 Task: Find a guest house in Camaçari, Brazil, for 6 guests from September 6 to September 15, with a price range of ₹8000 to ₹12000, 6 bedrooms, 6 beds, 5 bathrooms, WiFi, free parking, TV, and self check-in.
Action: Mouse moved to (455, 97)
Screenshot: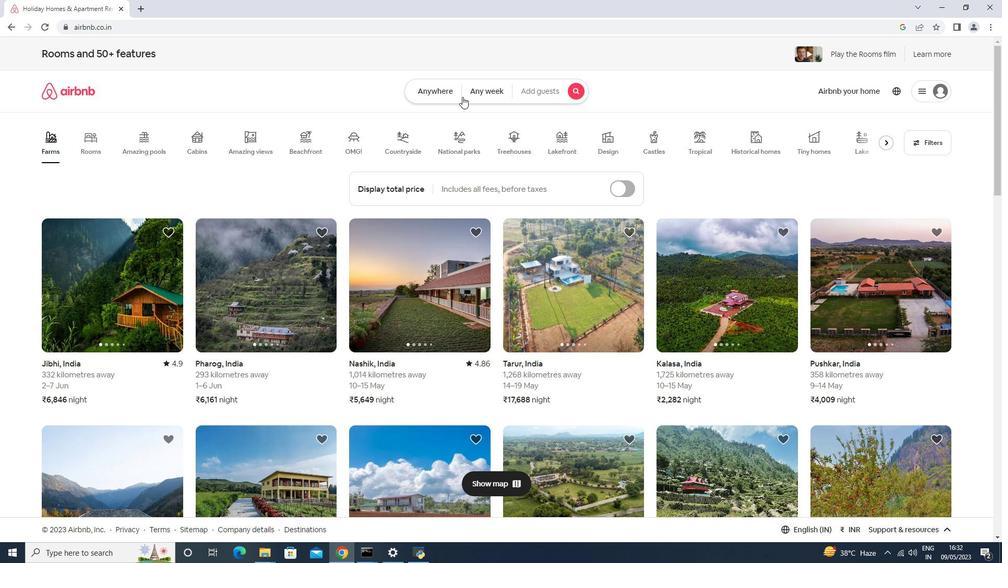 
Action: Mouse pressed left at (455, 97)
Screenshot: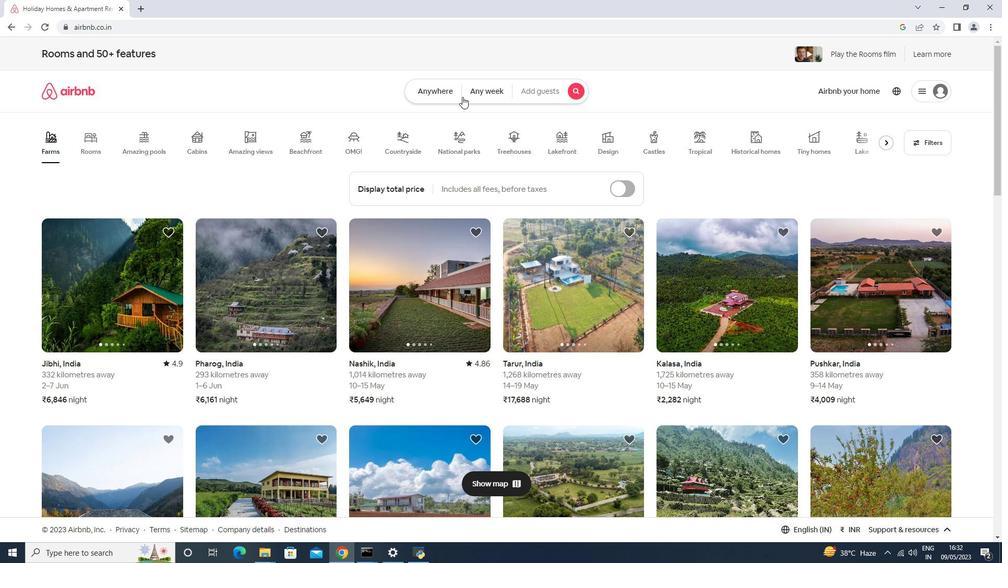 
Action: Mouse moved to (376, 121)
Screenshot: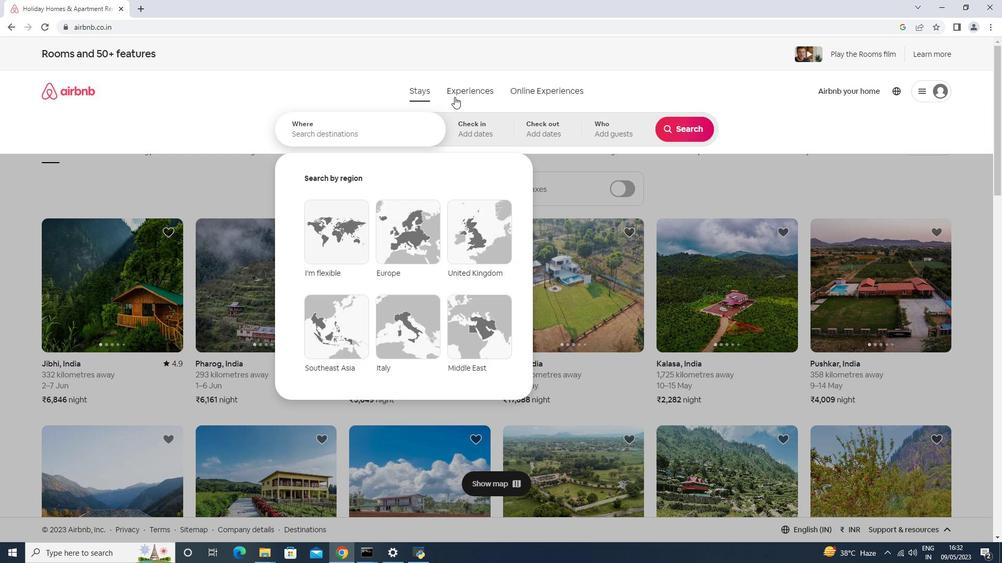 
Action: Mouse pressed left at (376, 121)
Screenshot: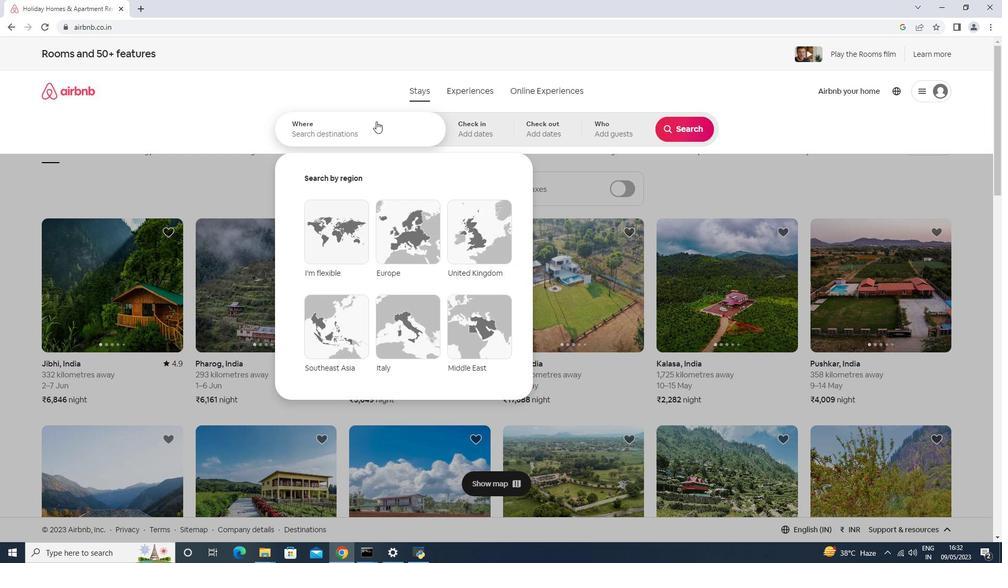 
Action: Key pressed <Key.shift>Camacari,<Key.space><Key.shift><Key.shift><Key.shift><Key.shift><Key.shift><Key.shift><Key.shift><Key.shift><Key.shift><Key.shift><Key.shift><Key.shift><Key.shift><Key.shift><Key.shift><Key.shift><Key.shift><Key.shift><Key.shift><Key.shift><Key.shift><Key.shift><Key.shift><Key.shift><Key.shift><Key.shift><Key.shift><Key.shift><Key.shift><Key.shift><Key.shift>Brazil<Key.enter>
Screenshot: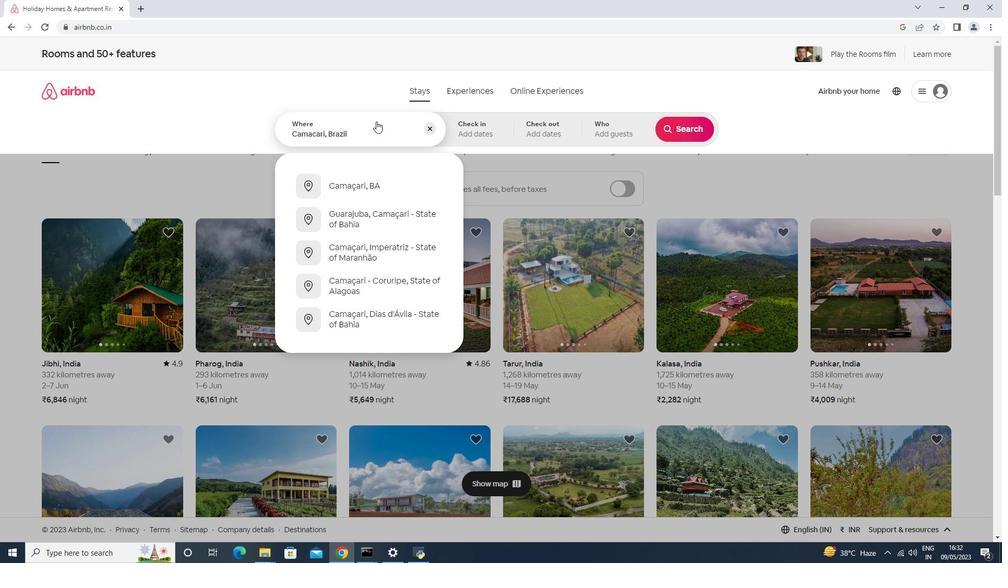 
Action: Mouse moved to (683, 216)
Screenshot: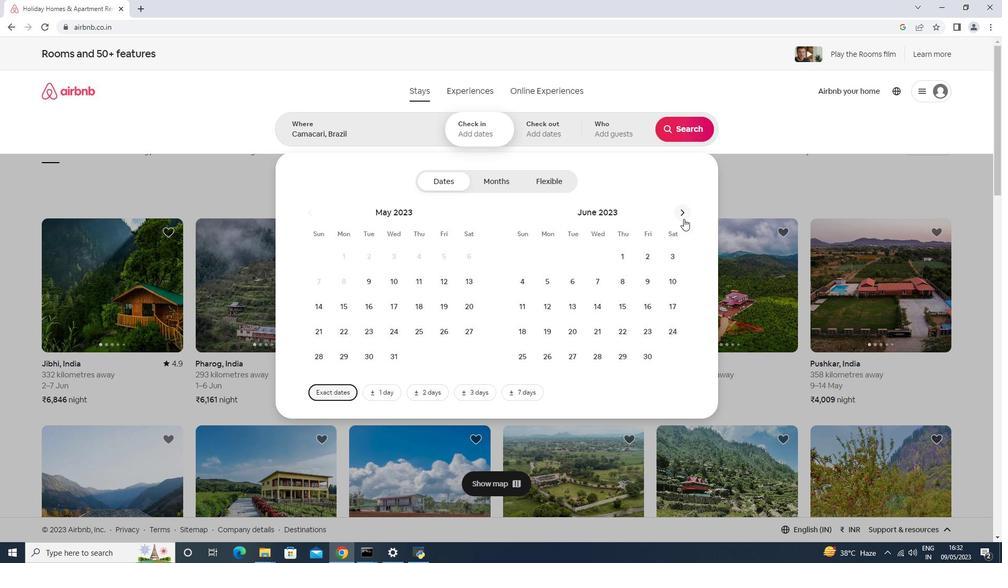 
Action: Mouse pressed left at (683, 216)
Screenshot: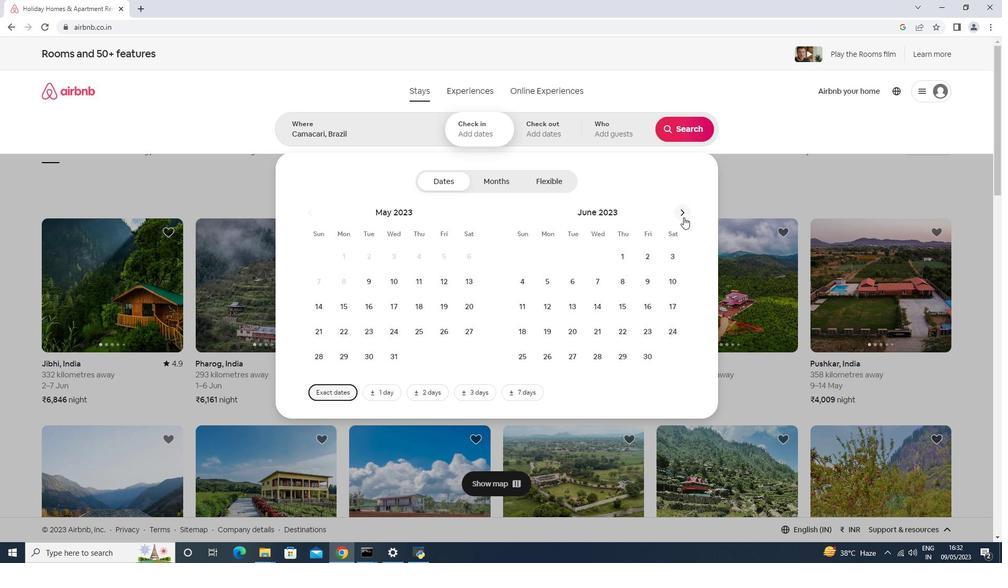 
Action: Mouse pressed left at (683, 216)
Screenshot: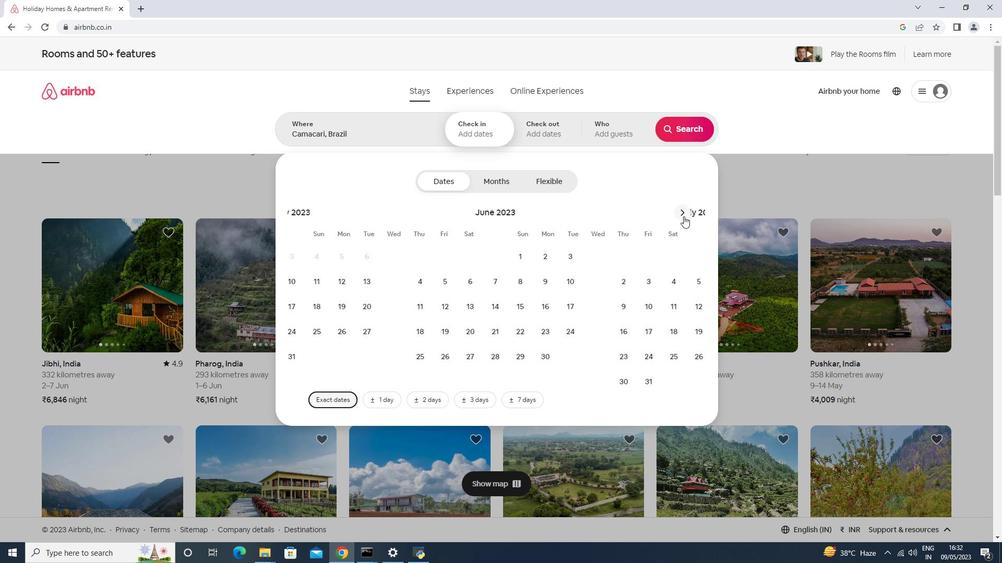 
Action: Mouse pressed left at (683, 216)
Screenshot: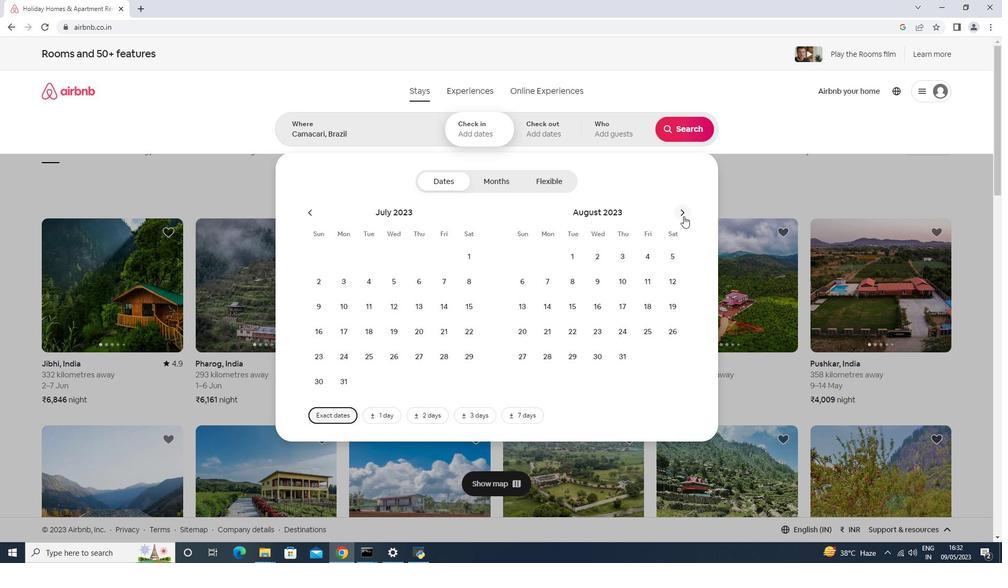 
Action: Mouse moved to (594, 276)
Screenshot: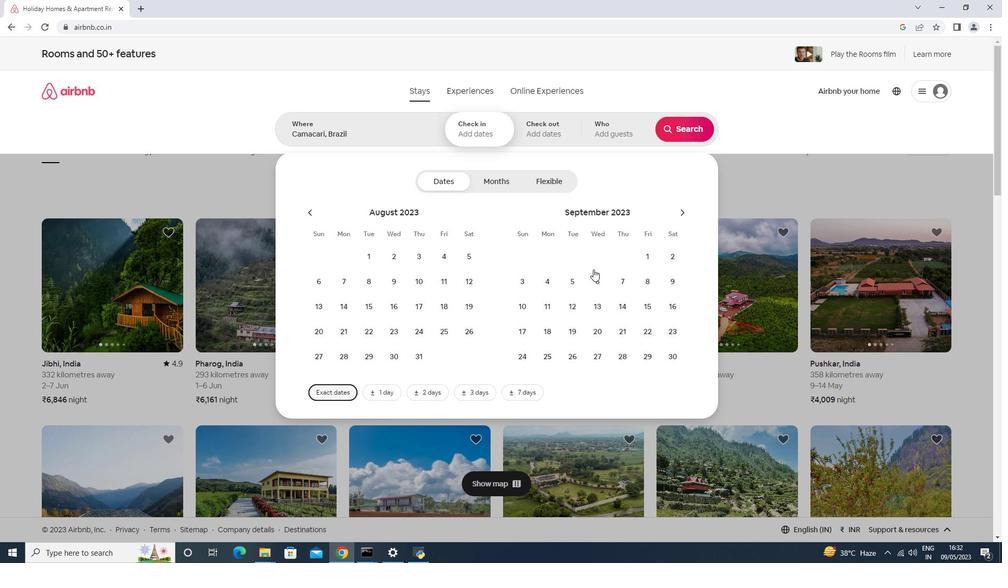 
Action: Mouse pressed left at (594, 276)
Screenshot: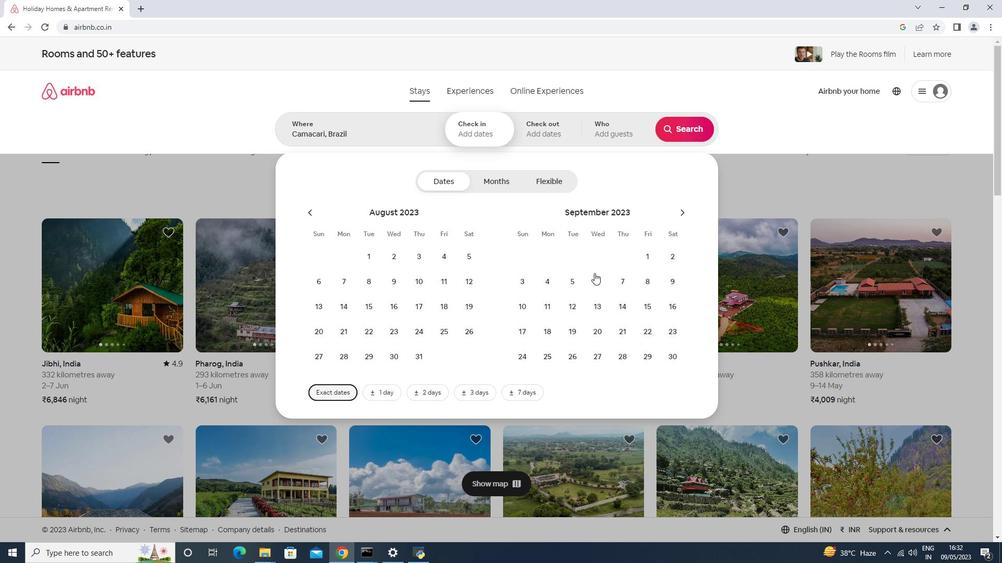 
Action: Mouse moved to (649, 303)
Screenshot: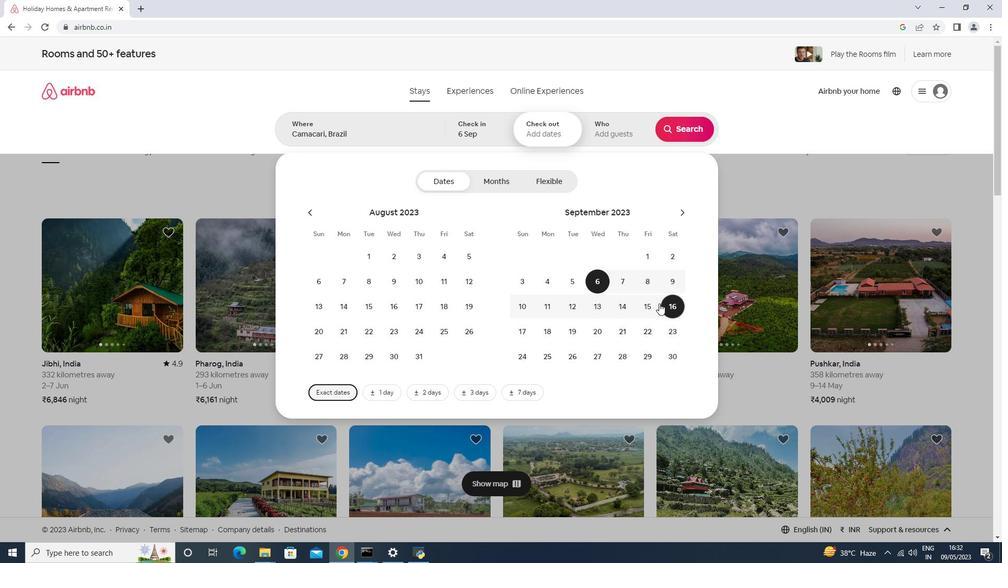 
Action: Mouse pressed left at (649, 303)
Screenshot: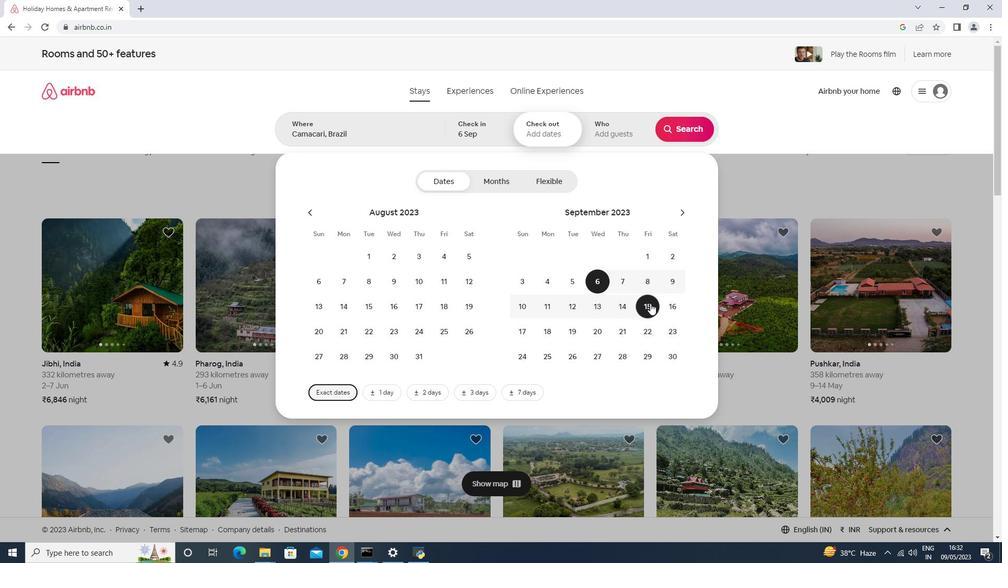 
Action: Mouse moved to (689, 187)
Screenshot: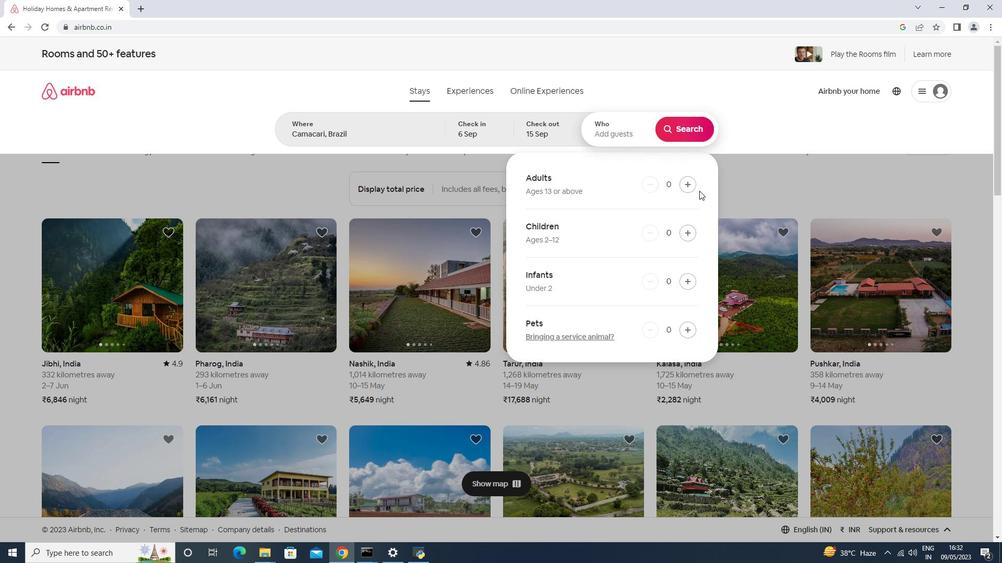 
Action: Mouse pressed left at (689, 187)
Screenshot: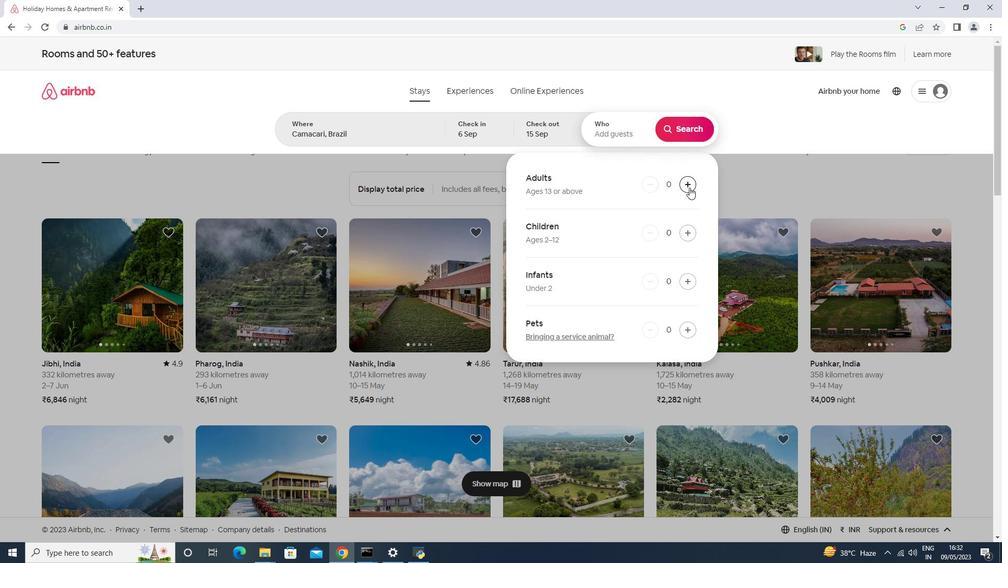 
Action: Mouse pressed left at (689, 187)
Screenshot: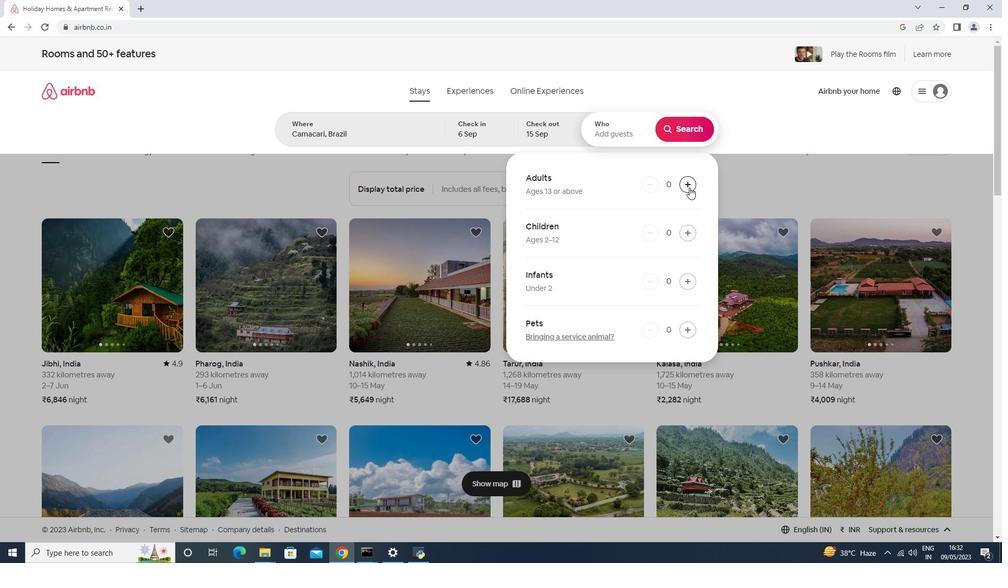 
Action: Mouse pressed left at (689, 187)
Screenshot: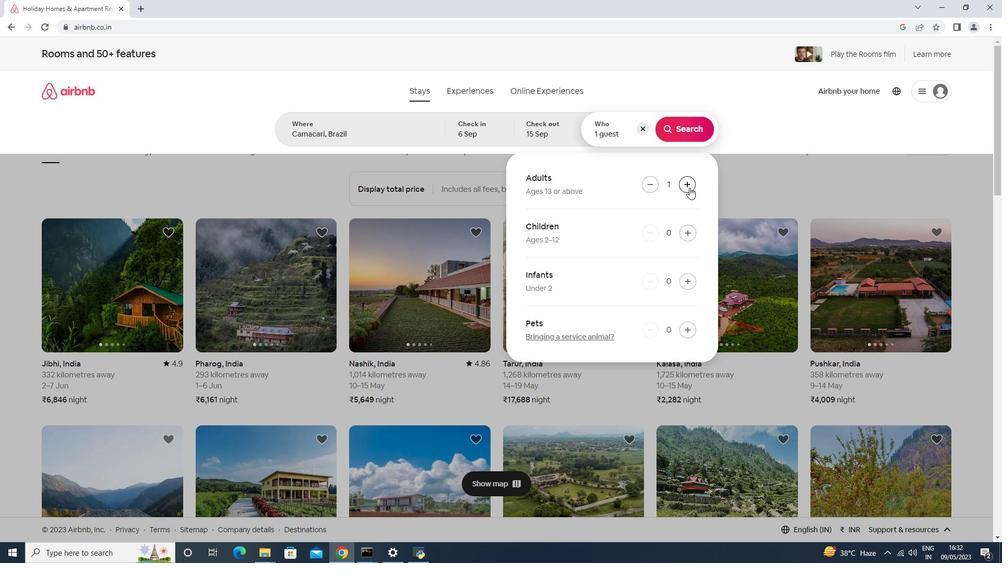 
Action: Mouse pressed left at (689, 187)
Screenshot: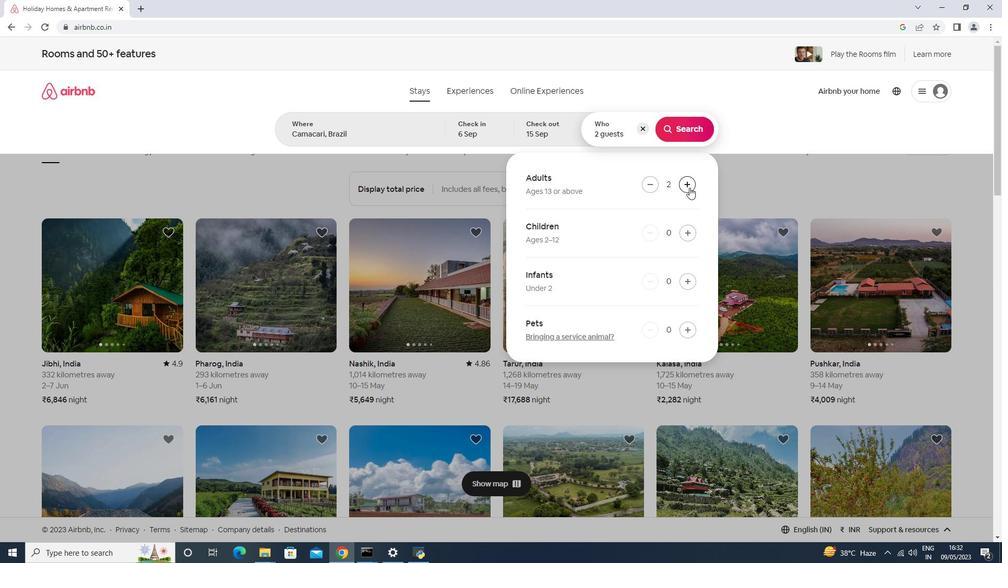 
Action: Mouse pressed left at (689, 187)
Screenshot: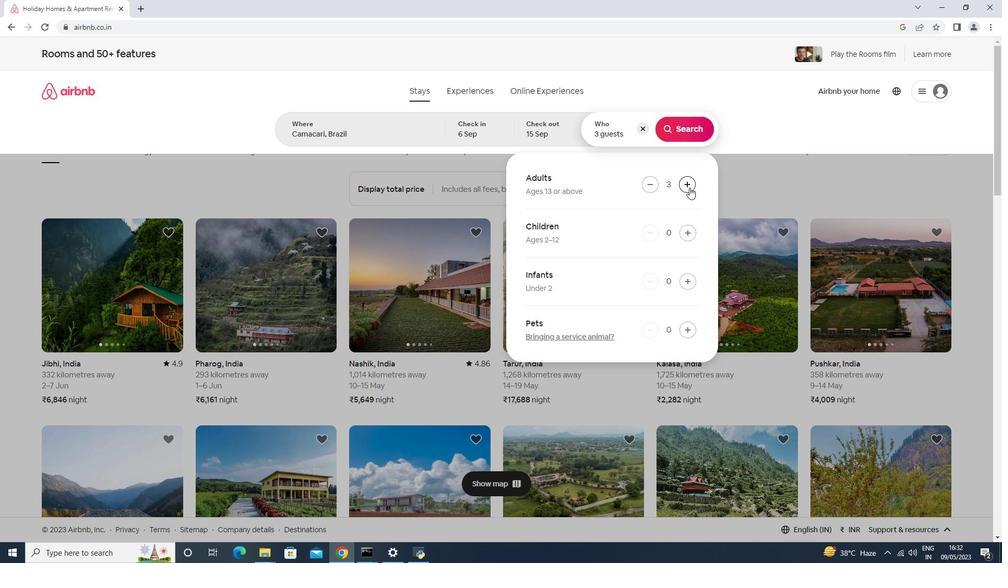 
Action: Mouse pressed left at (689, 187)
Screenshot: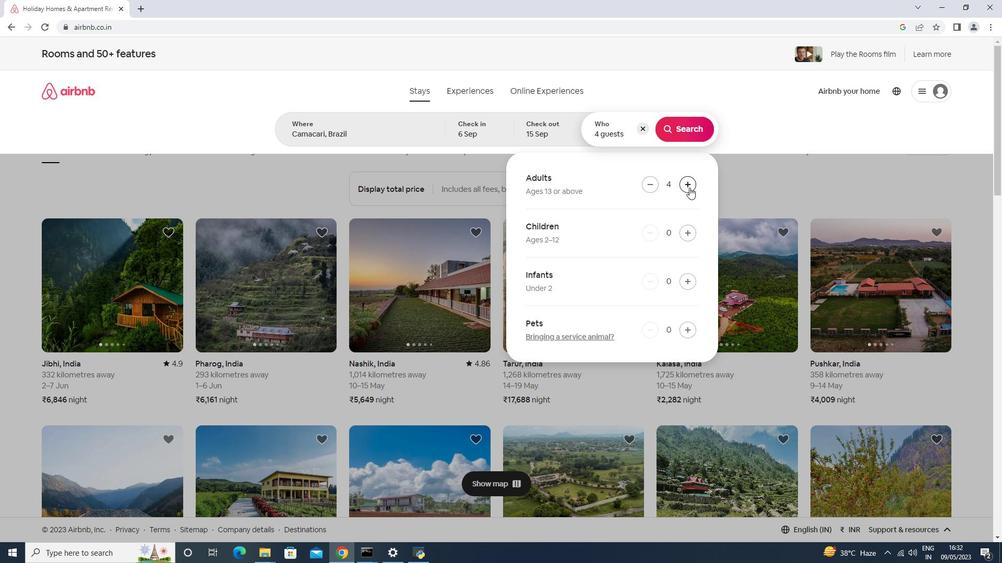 
Action: Mouse moved to (677, 126)
Screenshot: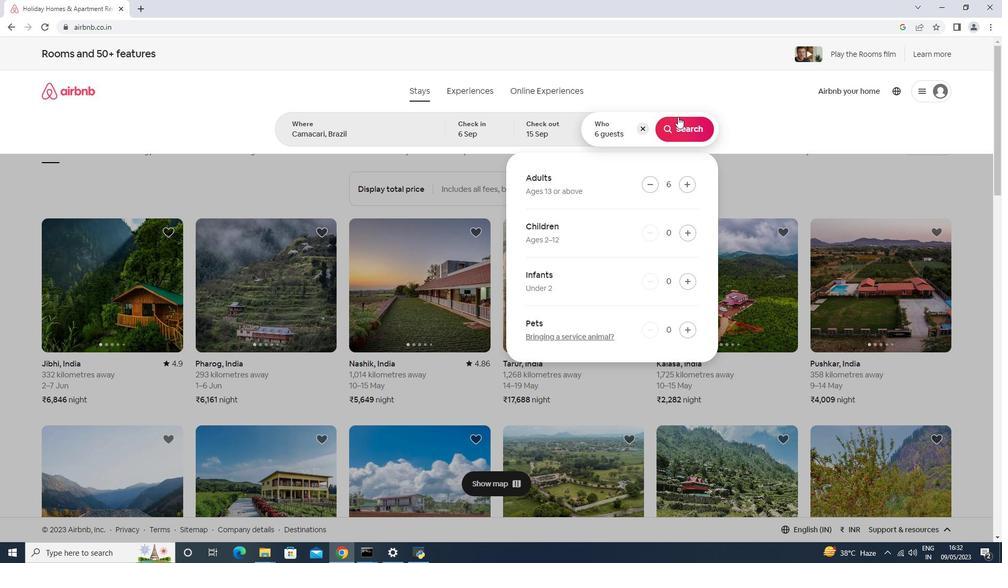 
Action: Mouse pressed left at (677, 126)
Screenshot: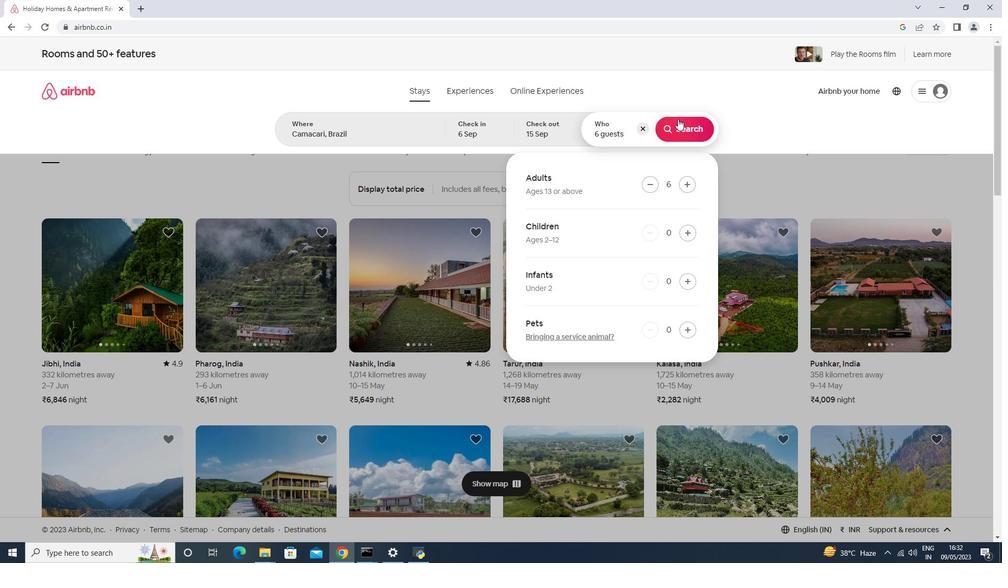 
Action: Mouse moved to (958, 101)
Screenshot: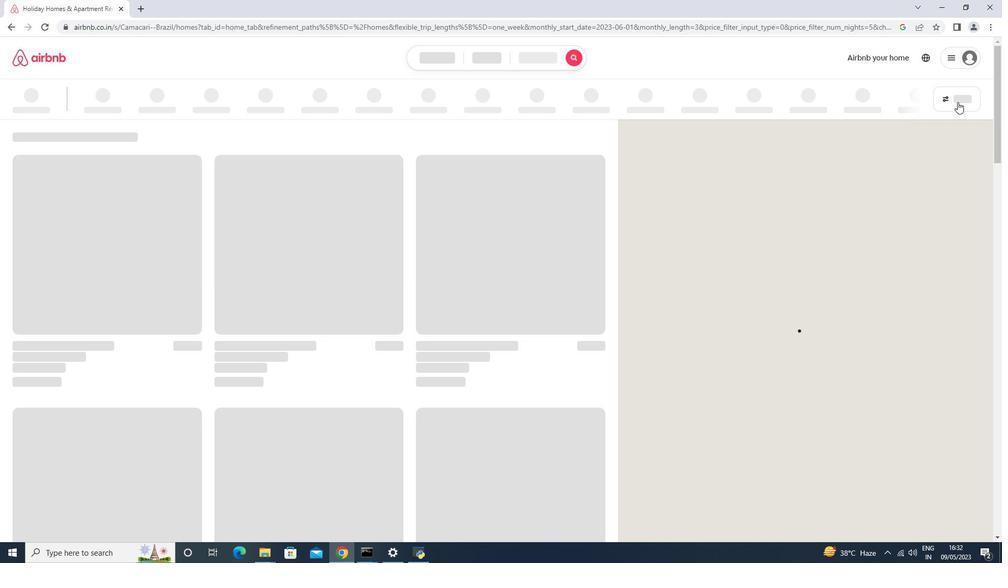 
Action: Mouse pressed left at (958, 101)
Screenshot: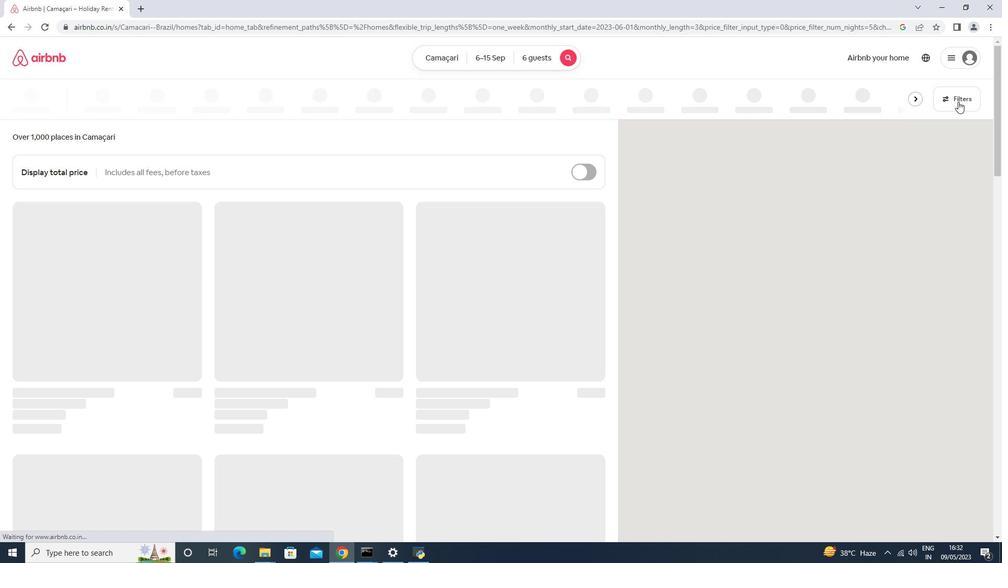 
Action: Mouse moved to (400, 349)
Screenshot: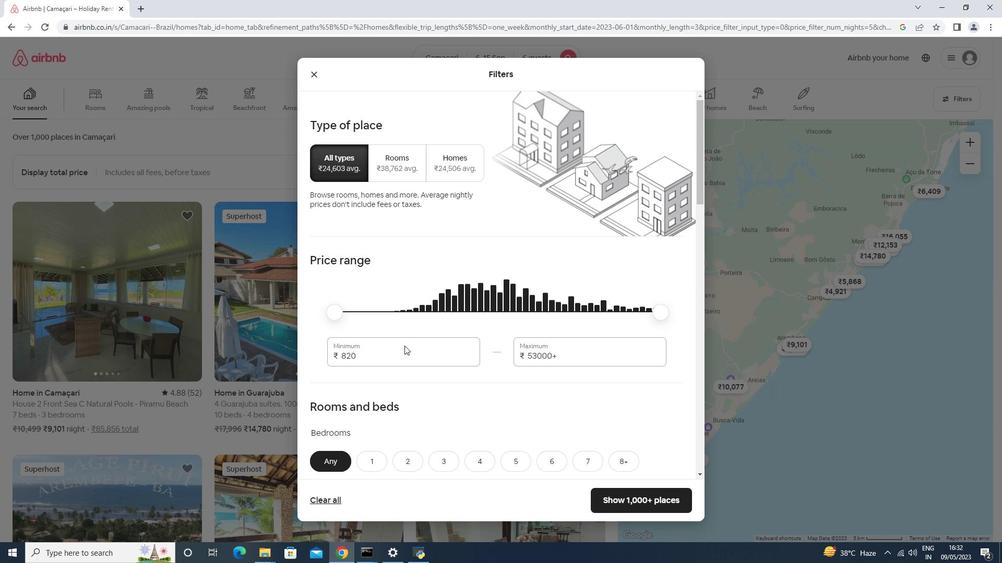 
Action: Mouse pressed left at (400, 349)
Screenshot: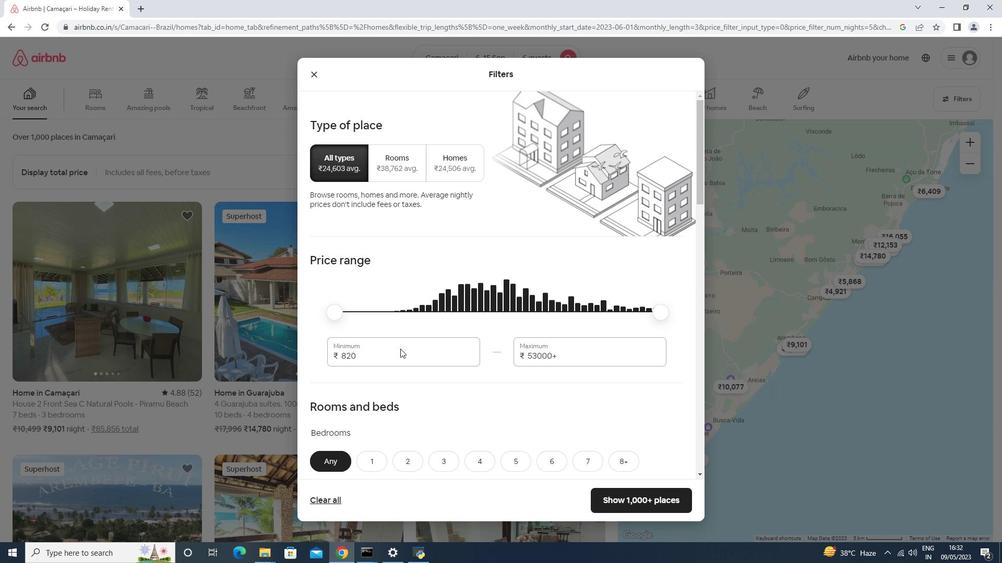 
Action: Mouse moved to (400, 348)
Screenshot: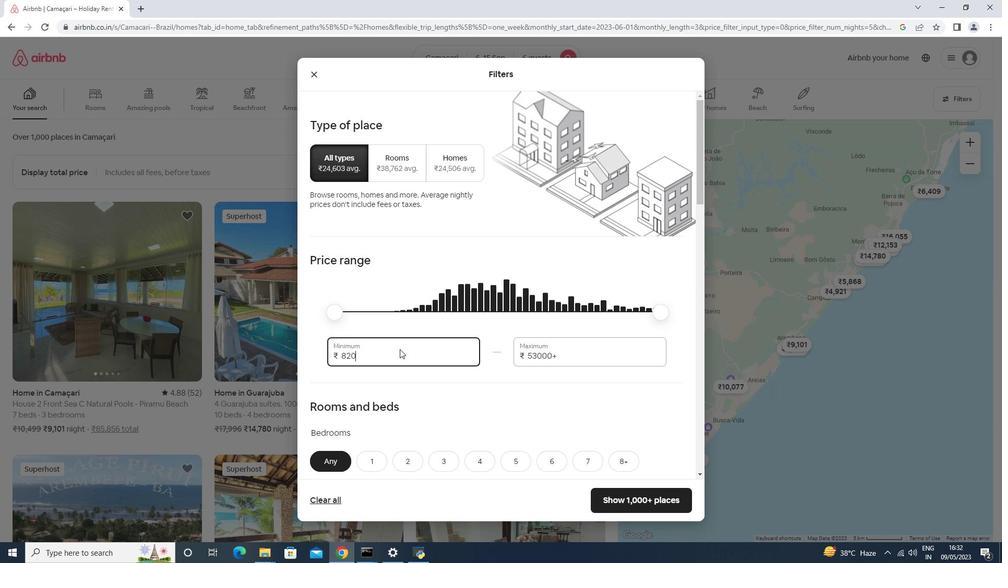 
Action: Key pressed <Key.backspace><Key.backspace>000<Key.tab>12000
Screenshot: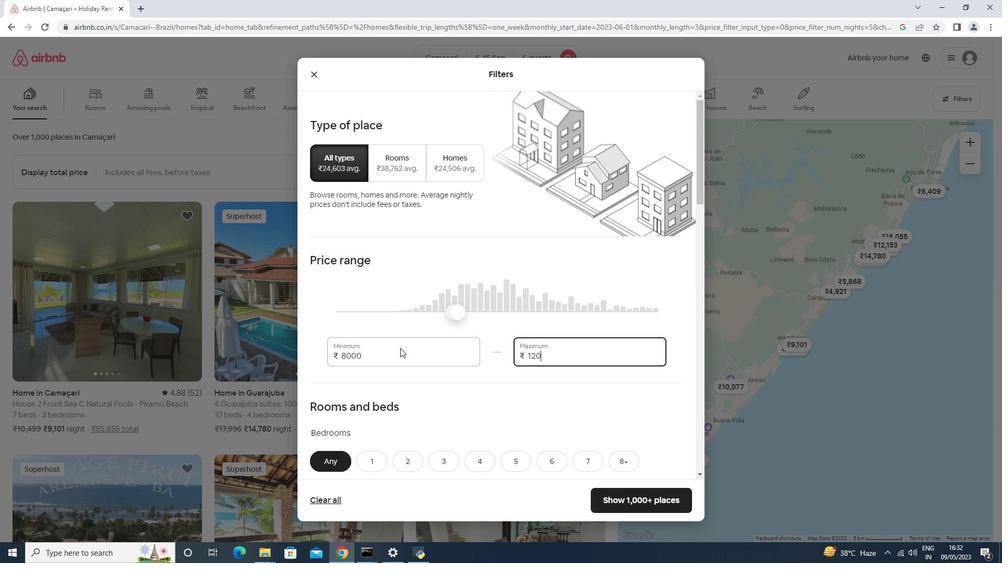 
Action: Mouse scrolled (400, 348) with delta (0, 0)
Screenshot: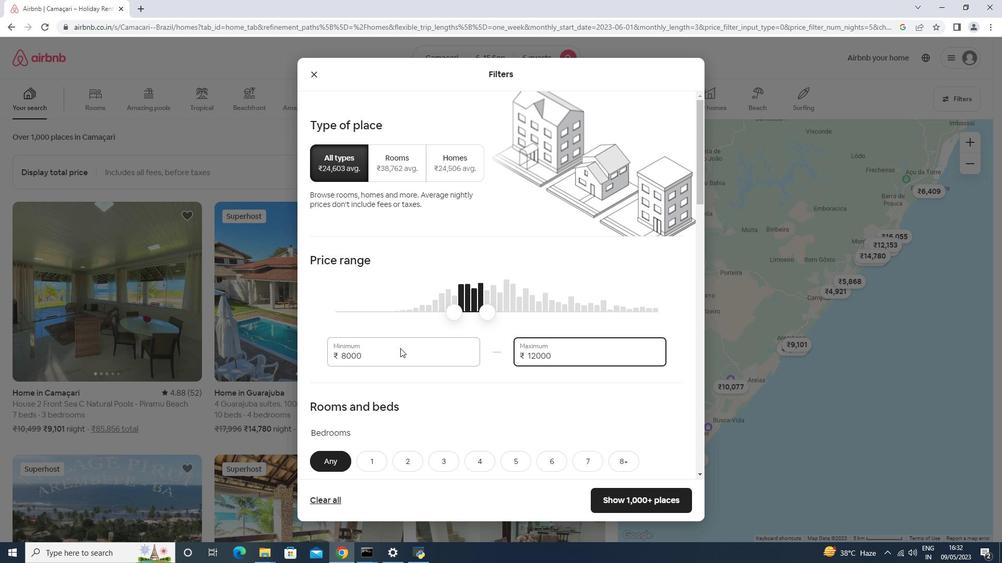 
Action: Mouse scrolled (400, 348) with delta (0, 0)
Screenshot: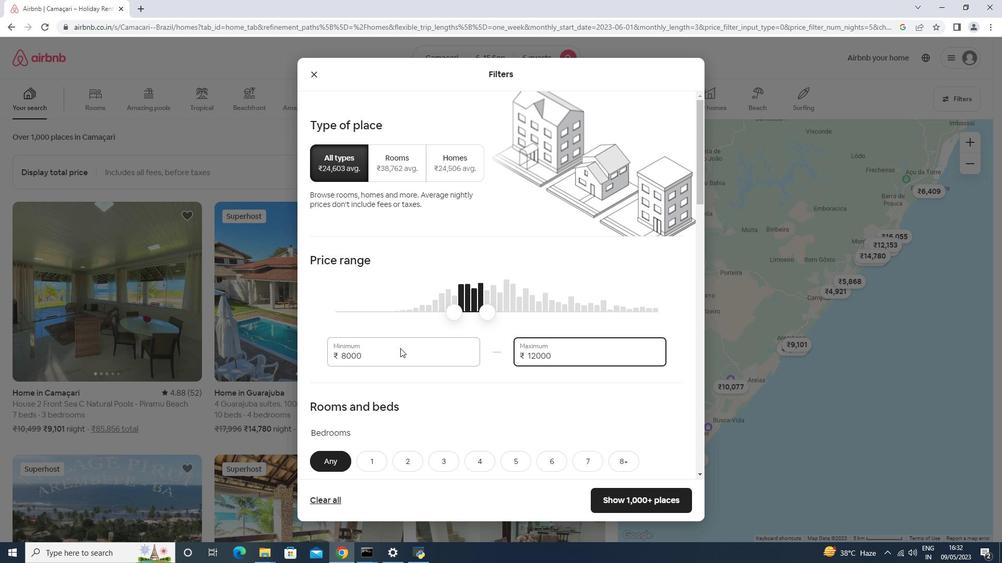 
Action: Mouse scrolled (400, 348) with delta (0, 0)
Screenshot: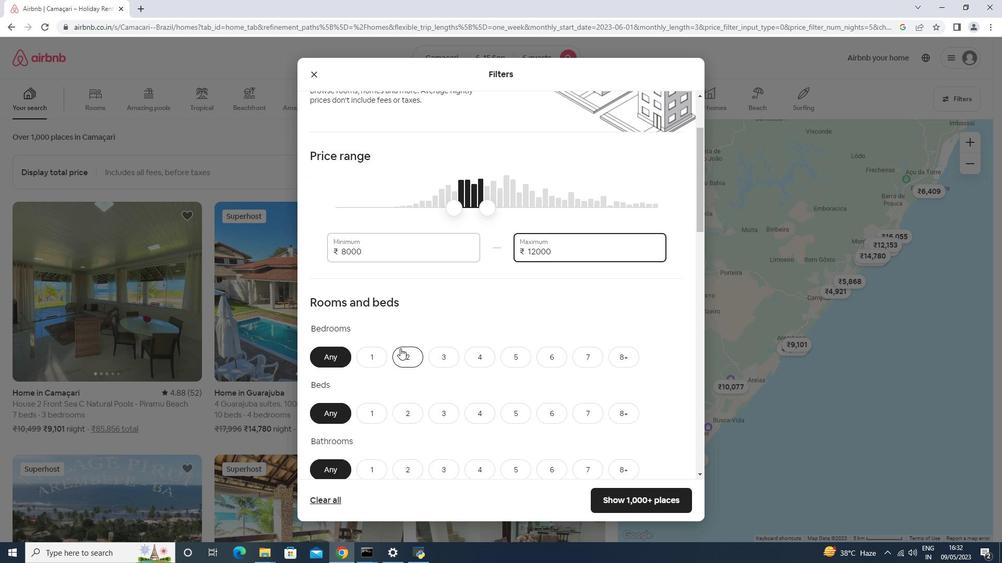
Action: Mouse scrolled (400, 348) with delta (0, 0)
Screenshot: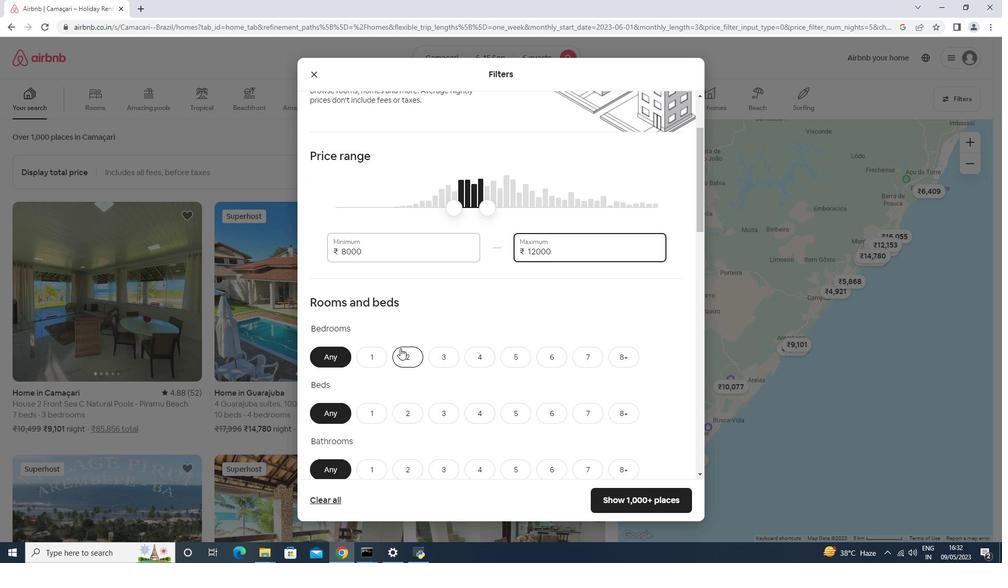 
Action: Mouse moved to (553, 260)
Screenshot: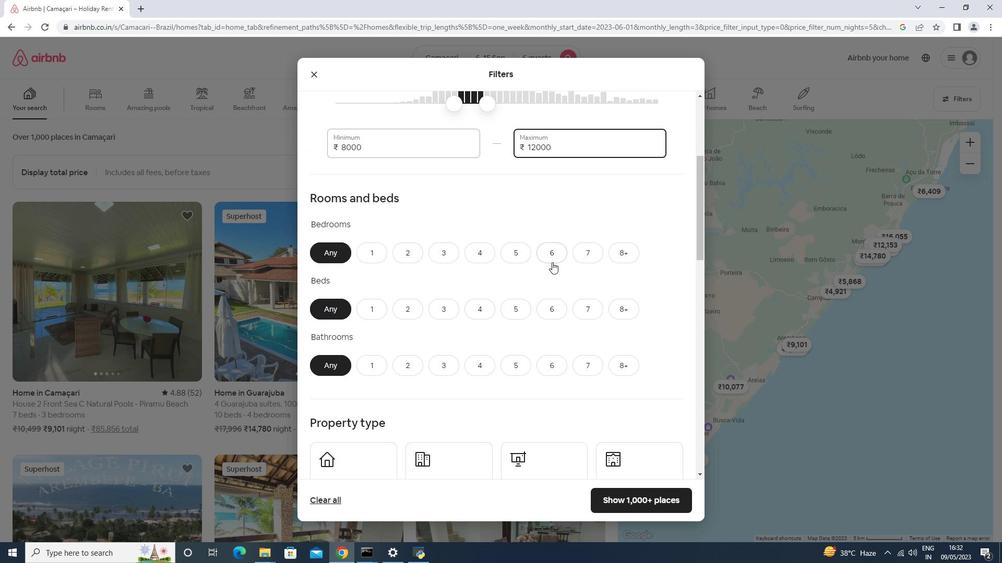 
Action: Mouse pressed left at (553, 260)
Screenshot: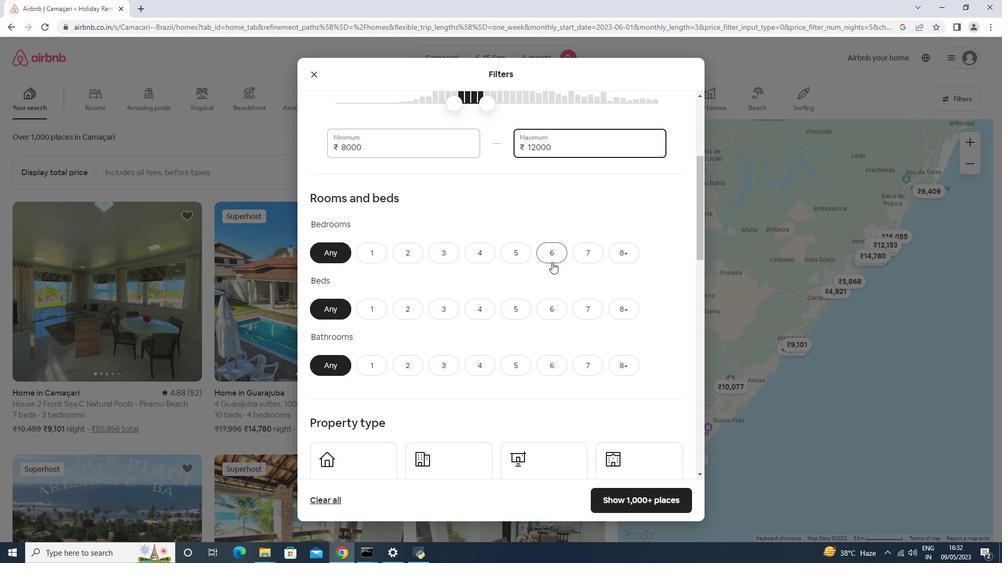 
Action: Mouse moved to (560, 304)
Screenshot: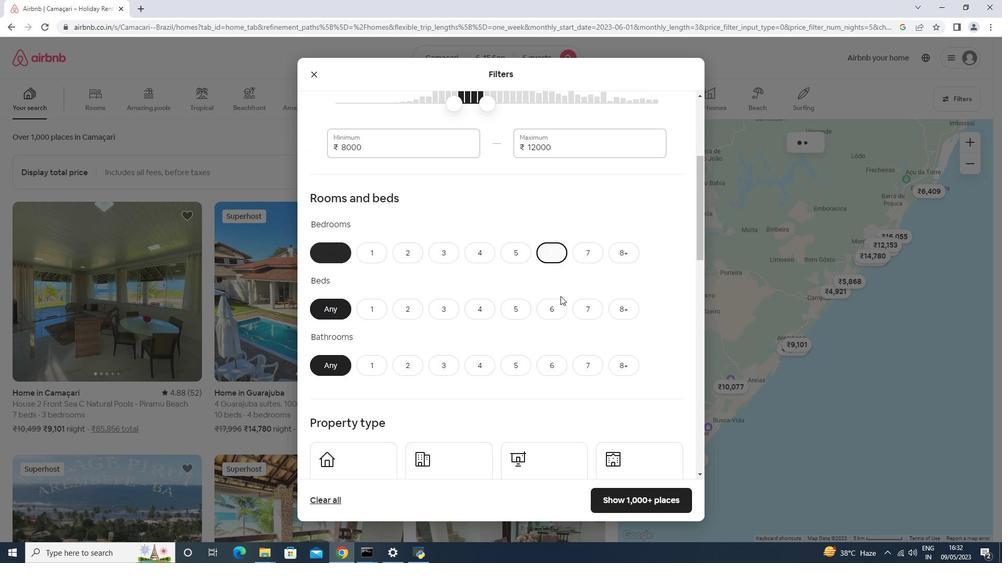 
Action: Mouse pressed left at (560, 304)
Screenshot: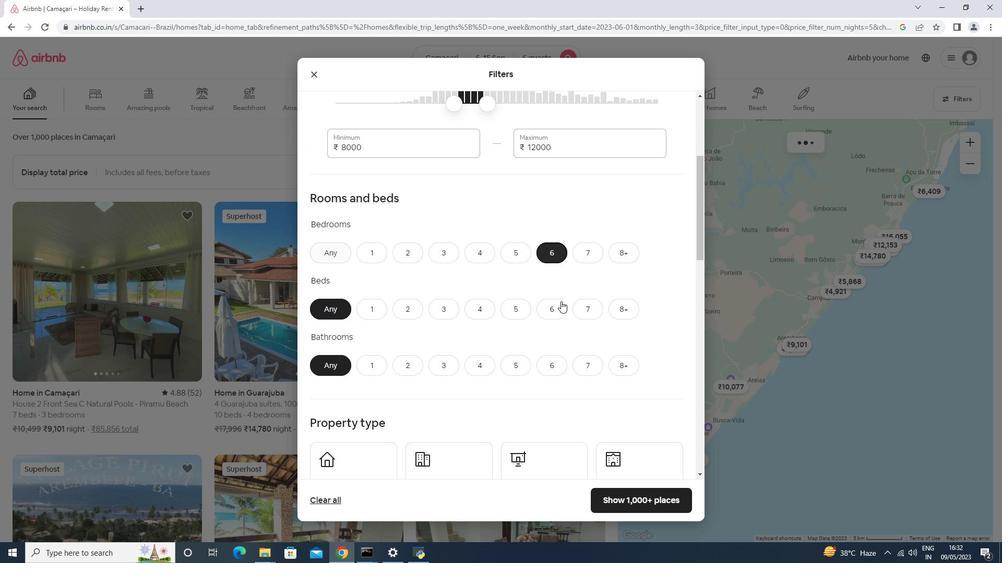 
Action: Mouse moved to (553, 360)
Screenshot: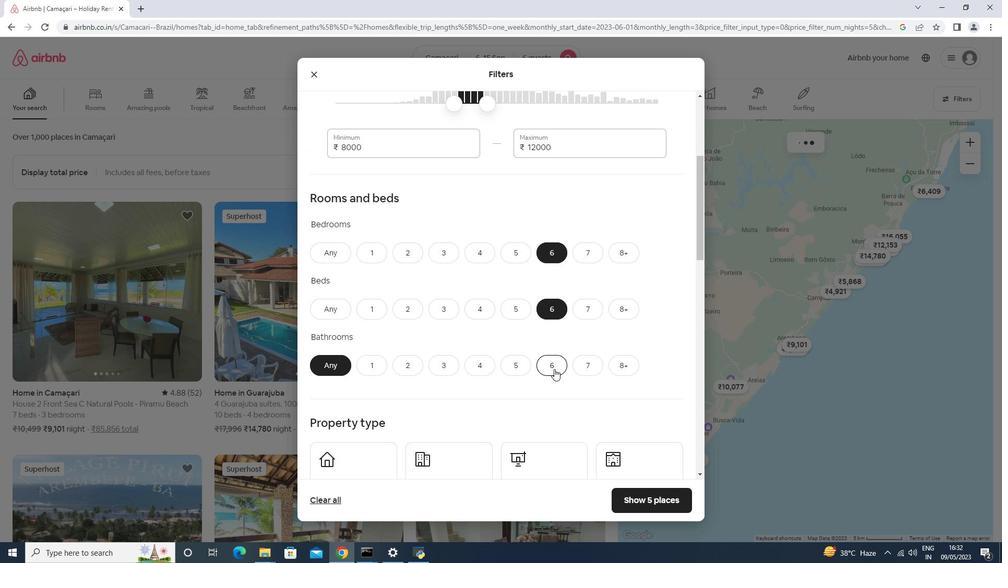 
Action: Mouse pressed left at (553, 360)
Screenshot: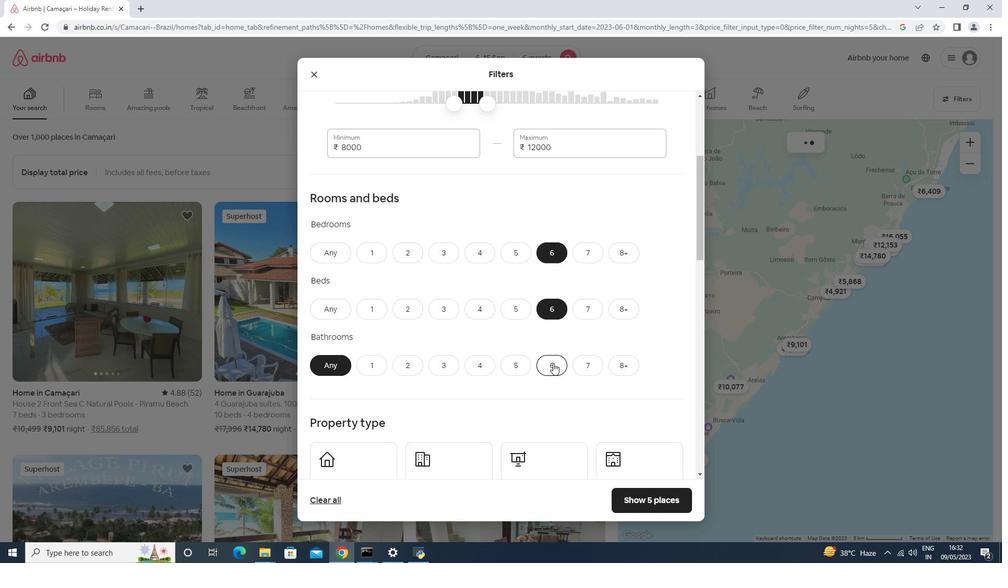
Action: Mouse scrolled (553, 360) with delta (0, 0)
Screenshot: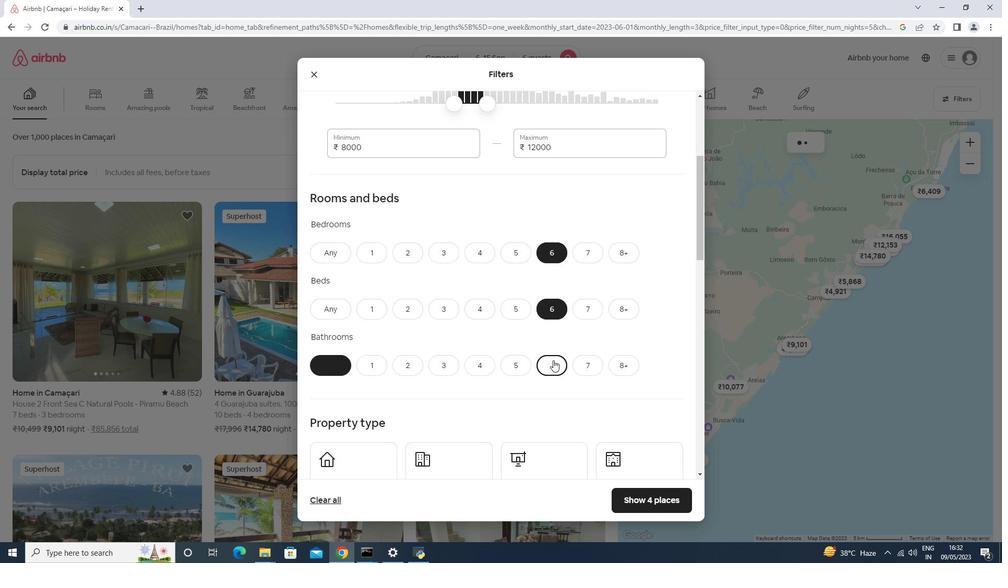 
Action: Mouse scrolled (553, 360) with delta (0, 0)
Screenshot: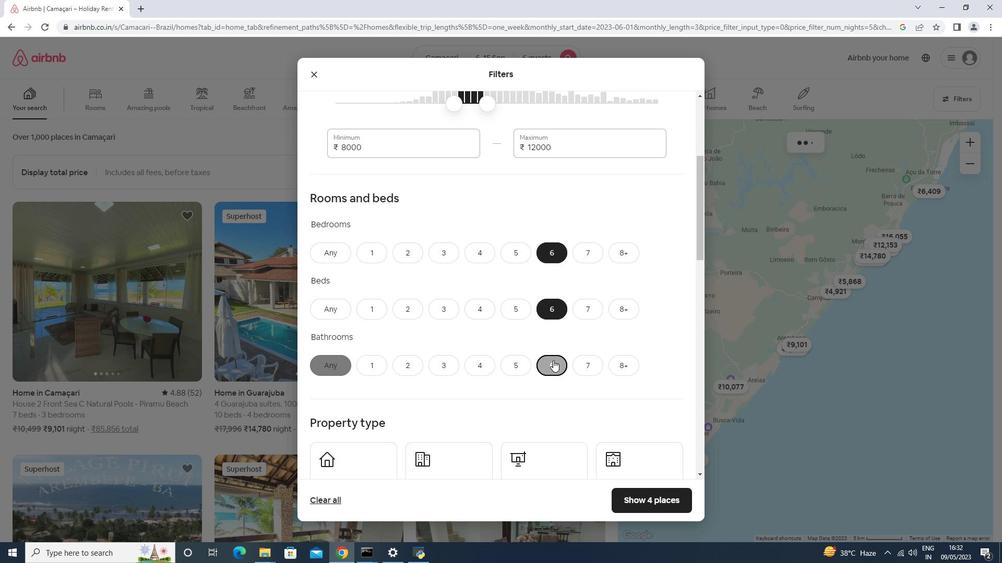 
Action: Mouse scrolled (553, 360) with delta (0, 0)
Screenshot: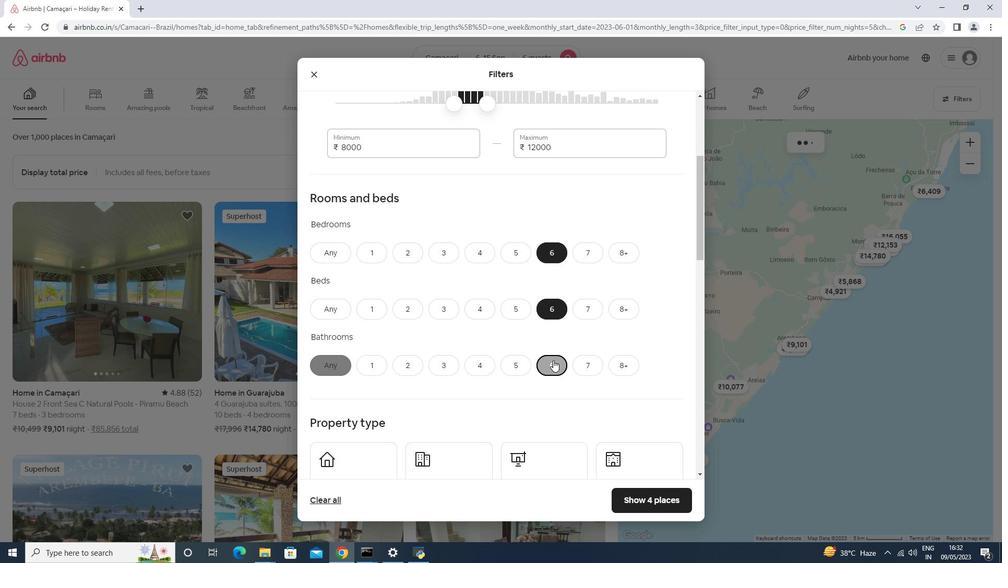 
Action: Mouse scrolled (553, 360) with delta (0, 0)
Screenshot: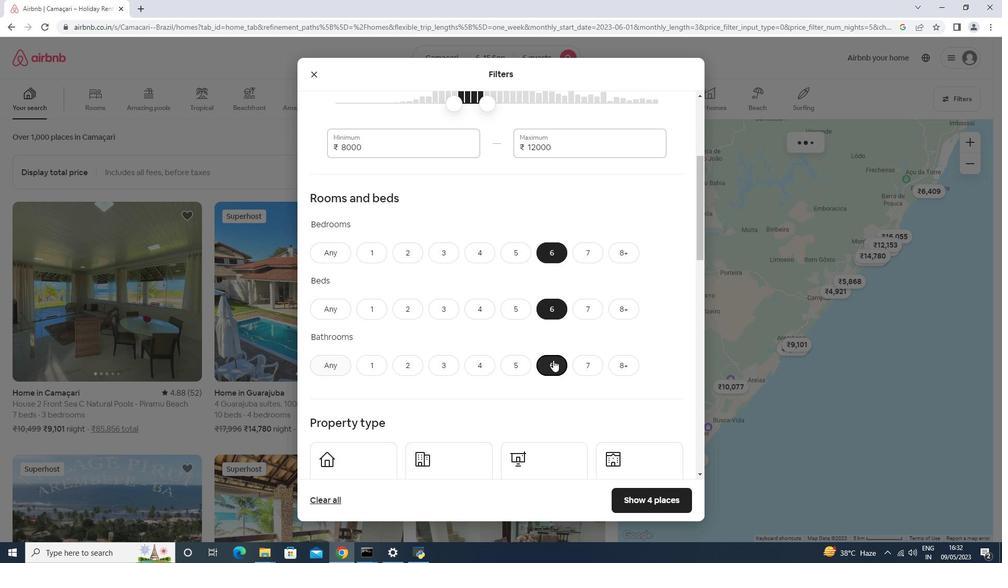 
Action: Mouse moved to (325, 273)
Screenshot: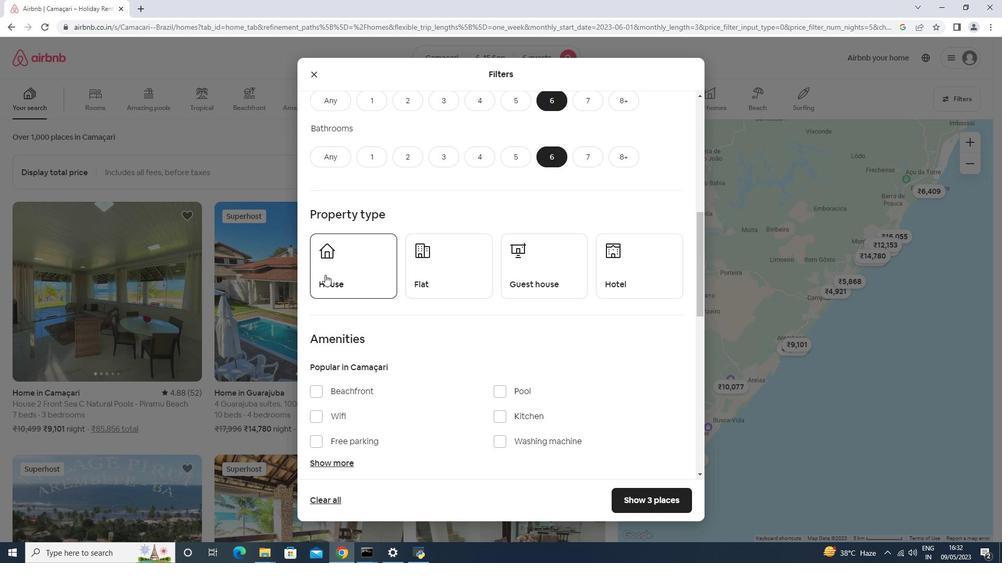 
Action: Mouse pressed left at (325, 273)
Screenshot: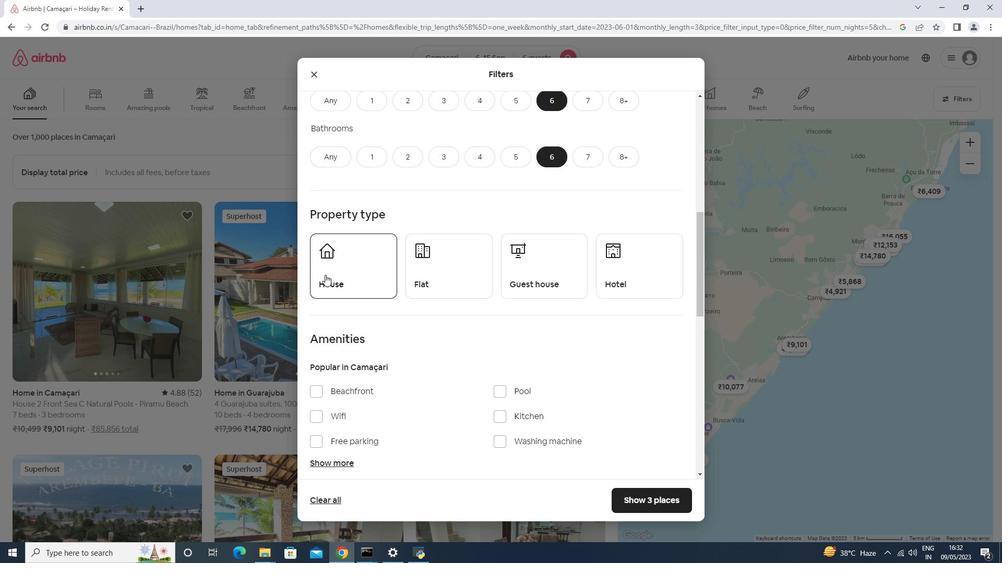 
Action: Mouse moved to (418, 272)
Screenshot: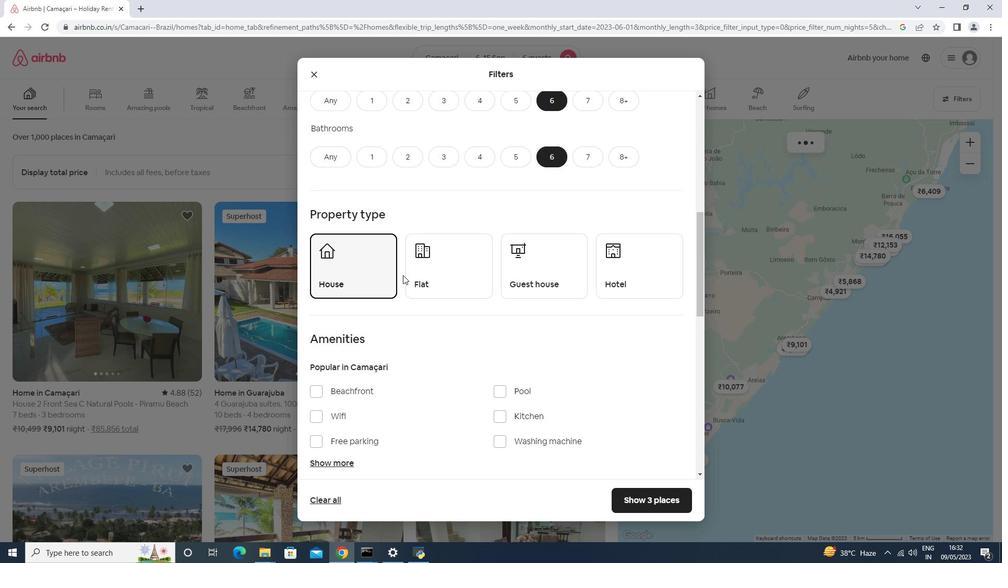 
Action: Mouse pressed left at (418, 272)
Screenshot: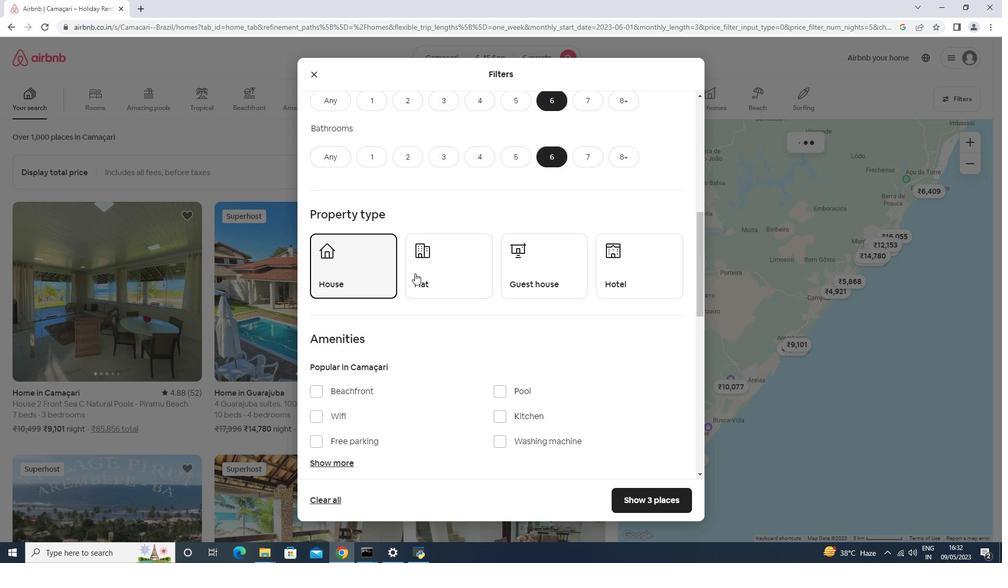 
Action: Mouse moved to (531, 271)
Screenshot: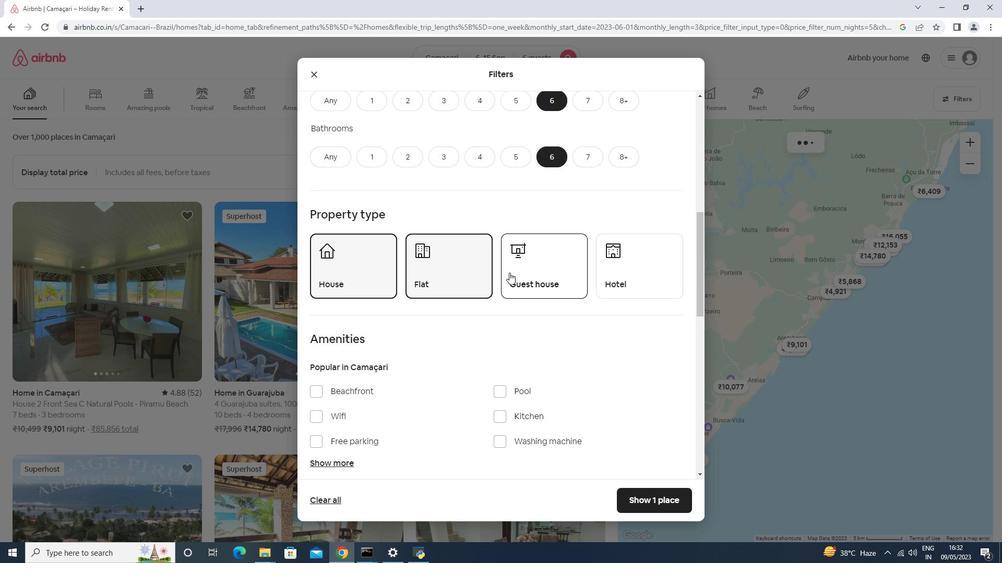 
Action: Mouse pressed left at (531, 271)
Screenshot: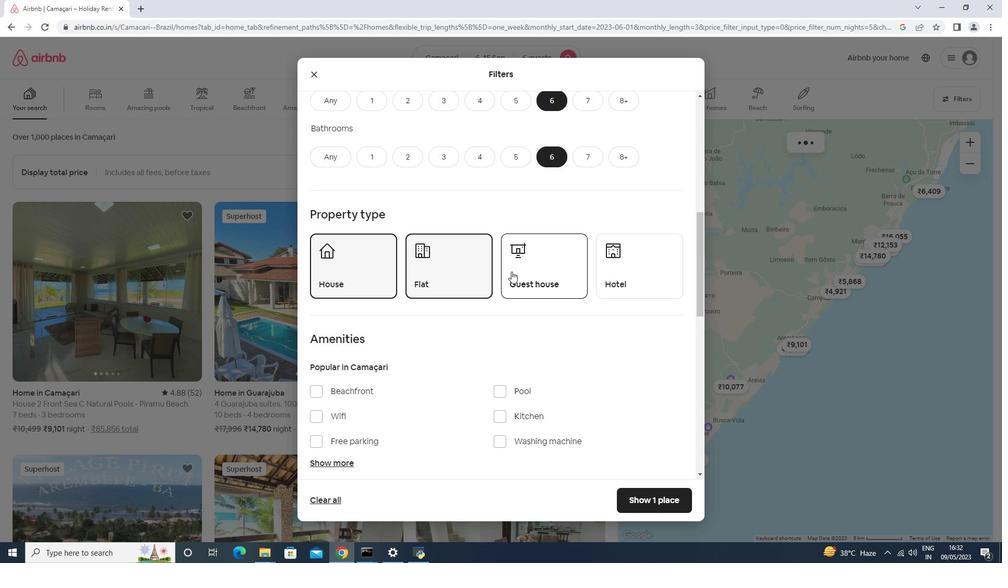 
Action: Mouse scrolled (531, 271) with delta (0, 0)
Screenshot: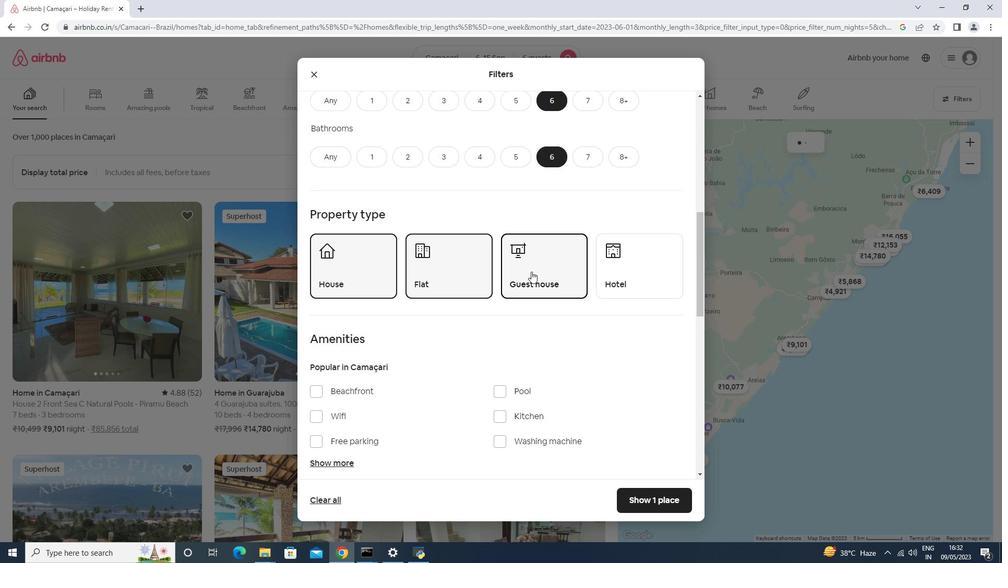 
Action: Mouse scrolled (531, 271) with delta (0, 0)
Screenshot: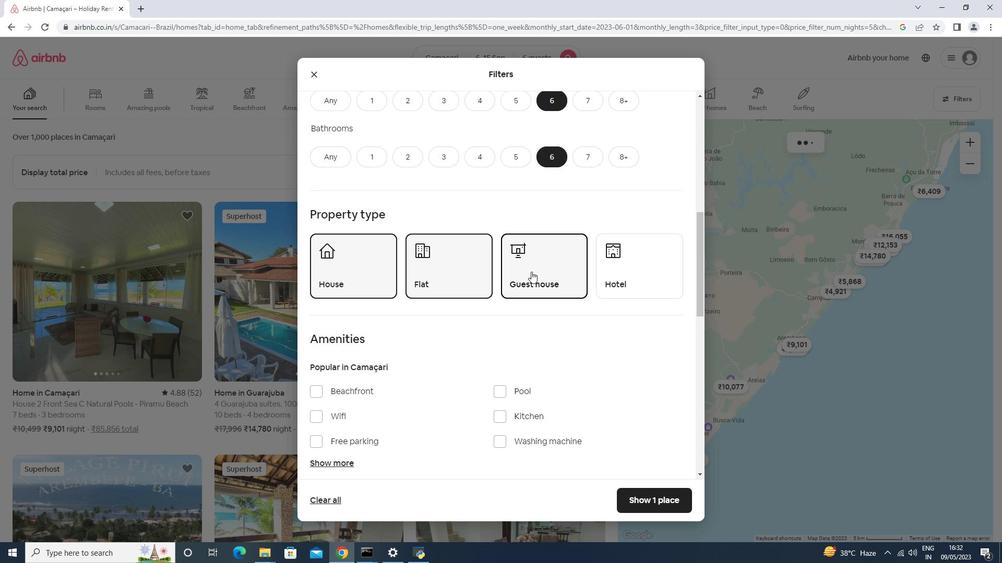 
Action: Mouse moved to (530, 271)
Screenshot: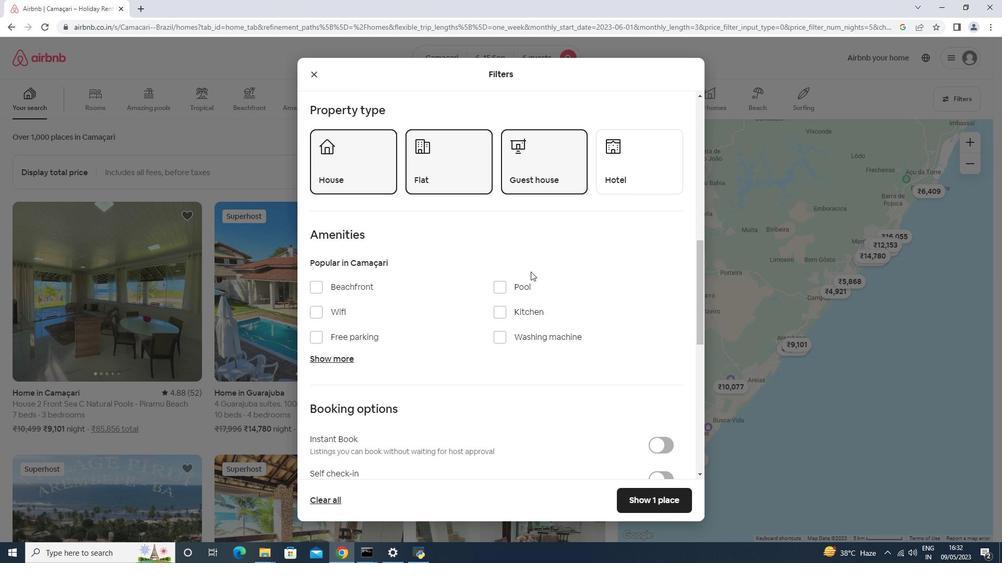 
Action: Mouse scrolled (530, 271) with delta (0, 0)
Screenshot: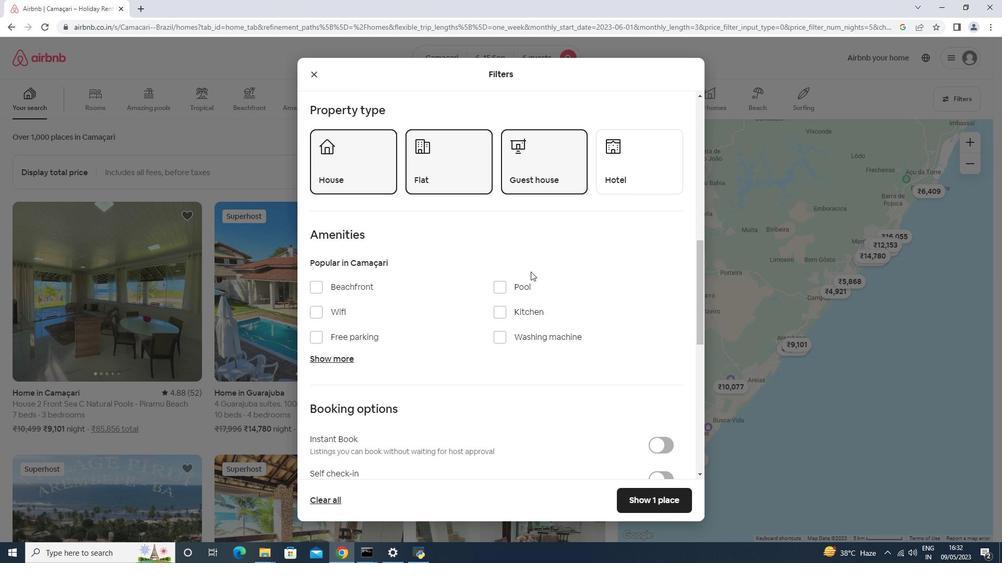 
Action: Mouse moved to (366, 261)
Screenshot: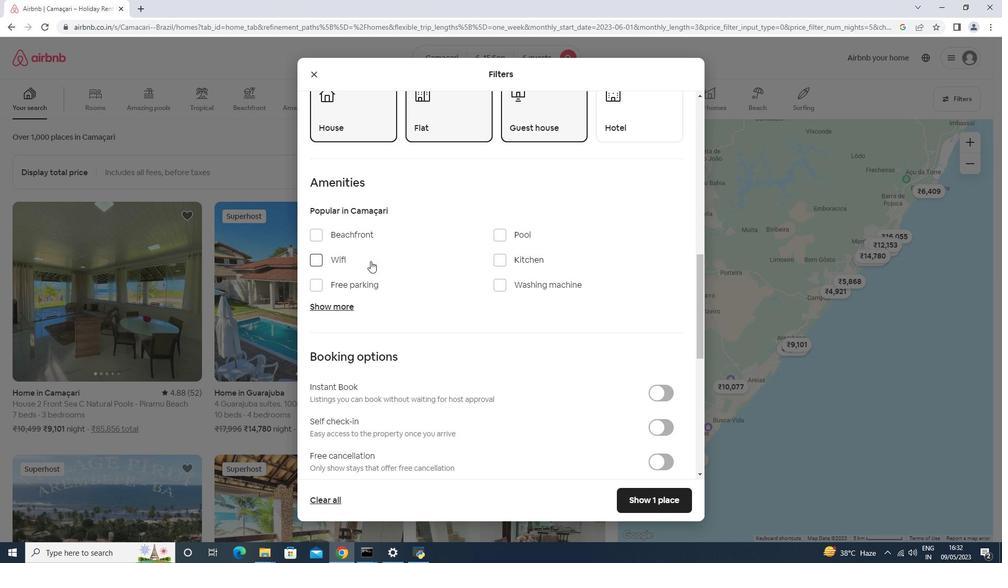 
Action: Mouse pressed left at (366, 261)
Screenshot: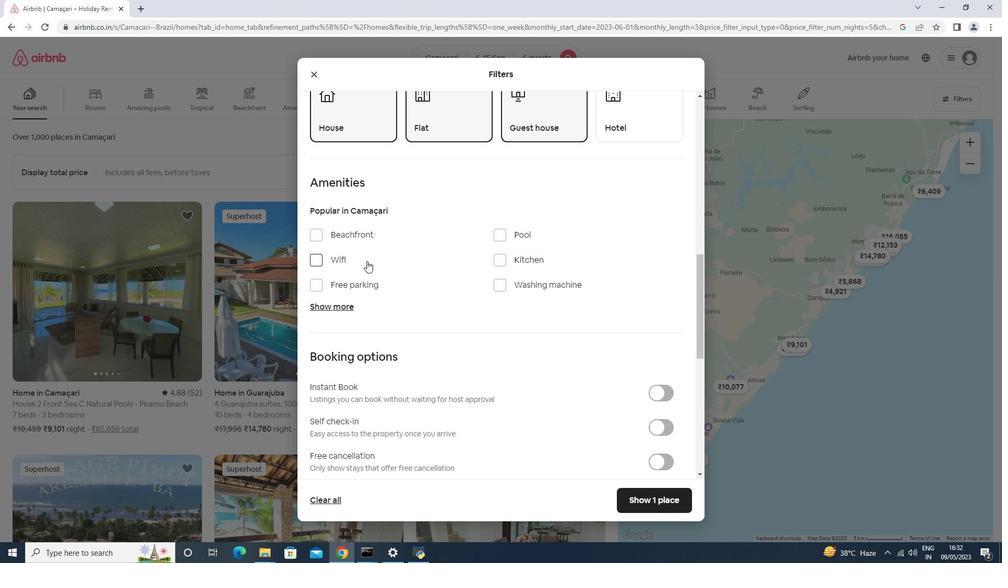 
Action: Mouse moved to (358, 287)
Screenshot: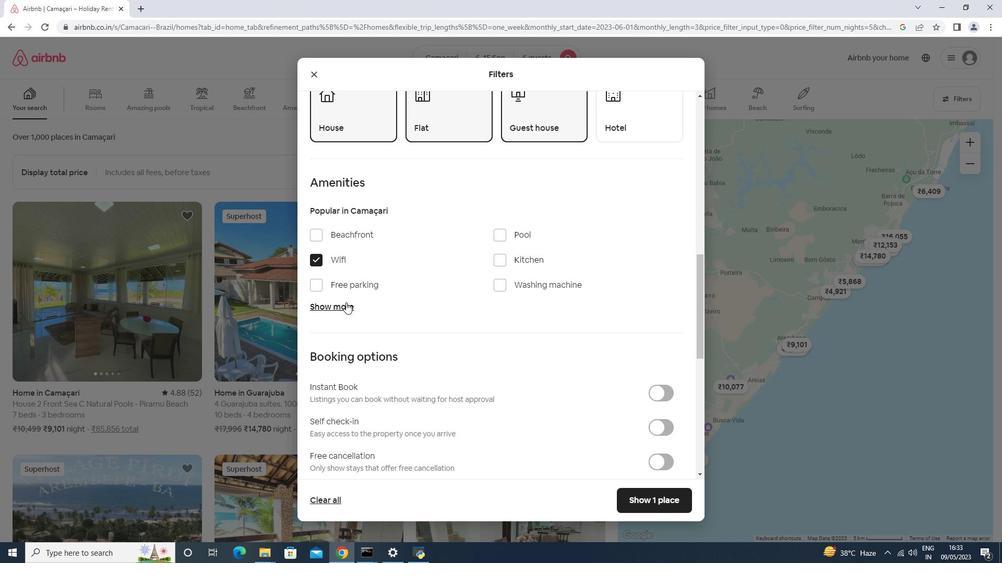 
Action: Mouse pressed left at (346, 303)
Screenshot: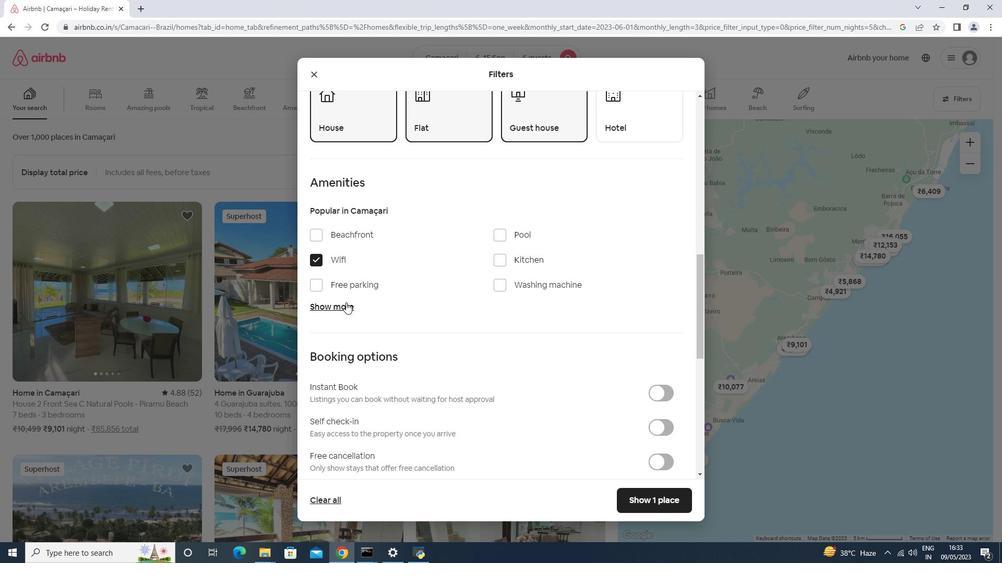 
Action: Mouse moved to (360, 282)
Screenshot: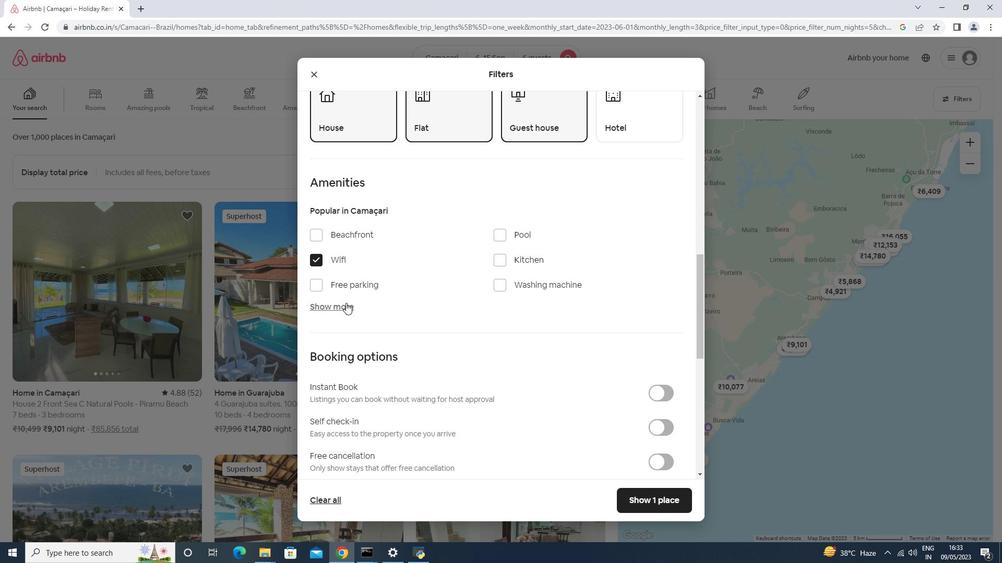 
Action: Mouse pressed left at (360, 282)
Screenshot: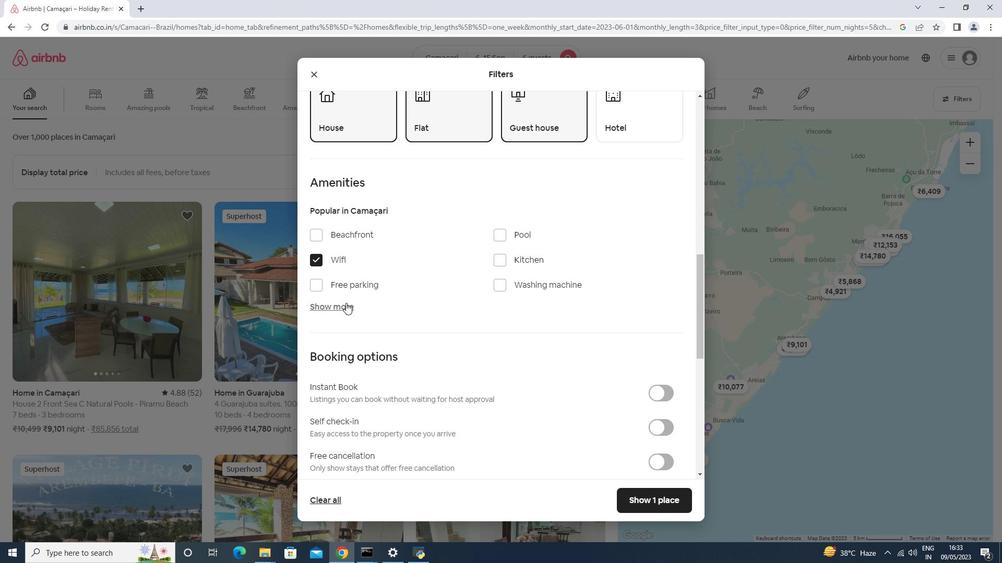 
Action: Mouse moved to (344, 391)
Screenshot: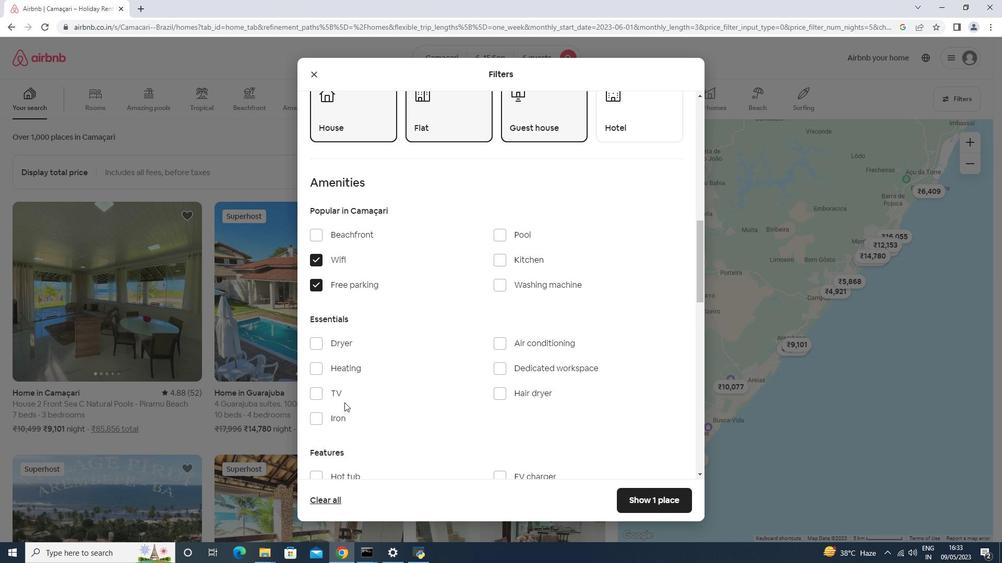 
Action: Mouse pressed left at (344, 391)
Screenshot: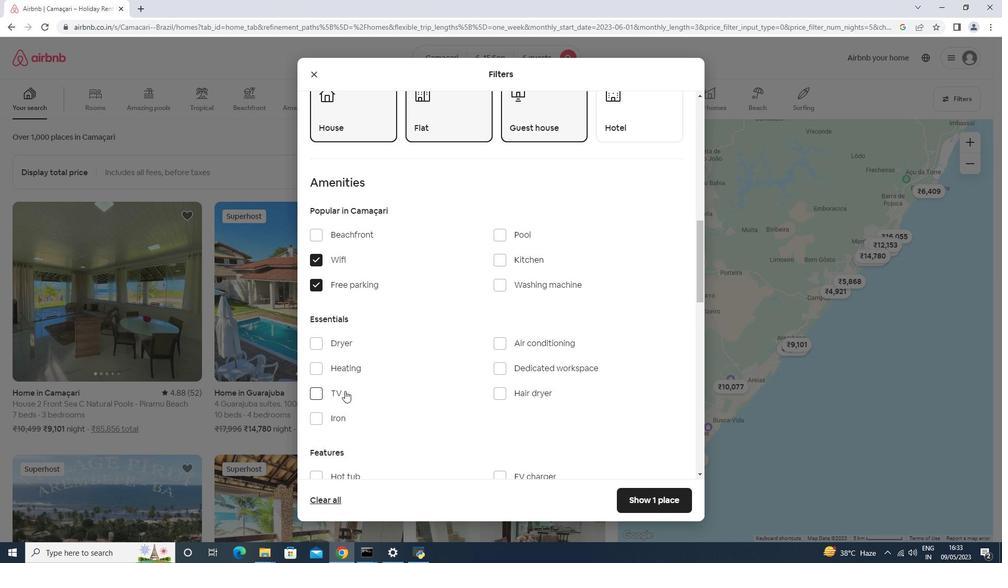 
Action: Mouse moved to (350, 386)
Screenshot: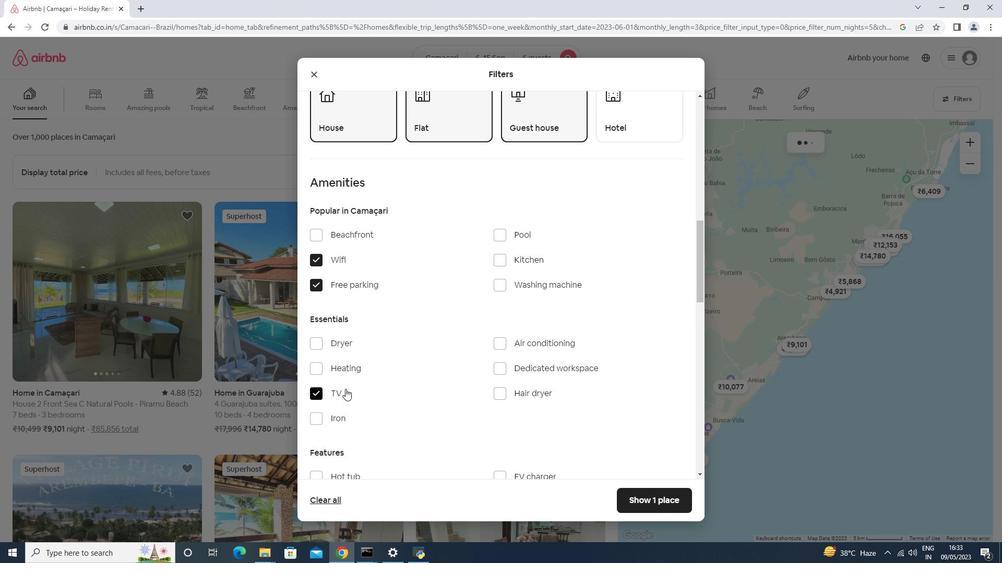 
Action: Mouse scrolled (350, 386) with delta (0, 0)
Screenshot: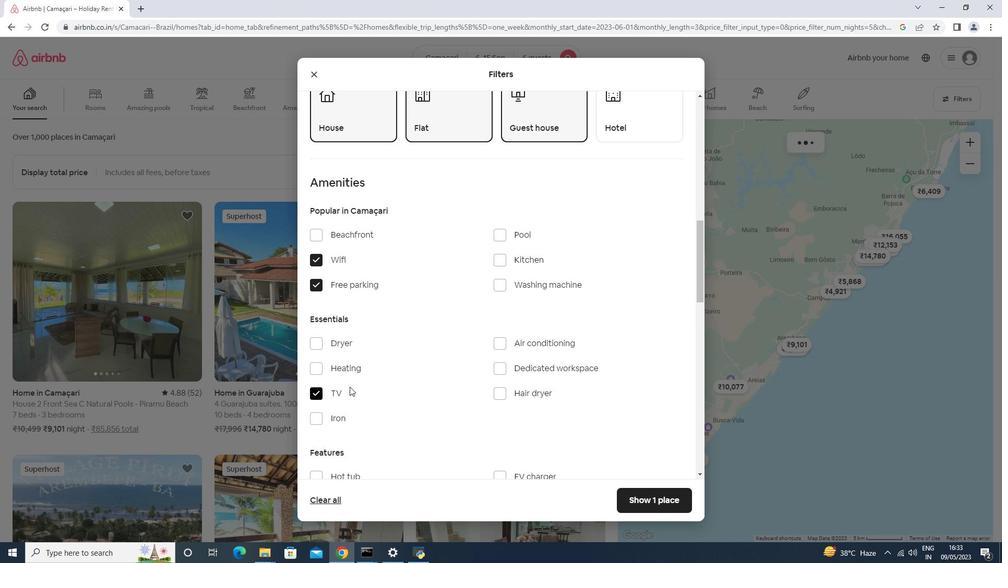 
Action: Mouse scrolled (350, 386) with delta (0, 0)
Screenshot: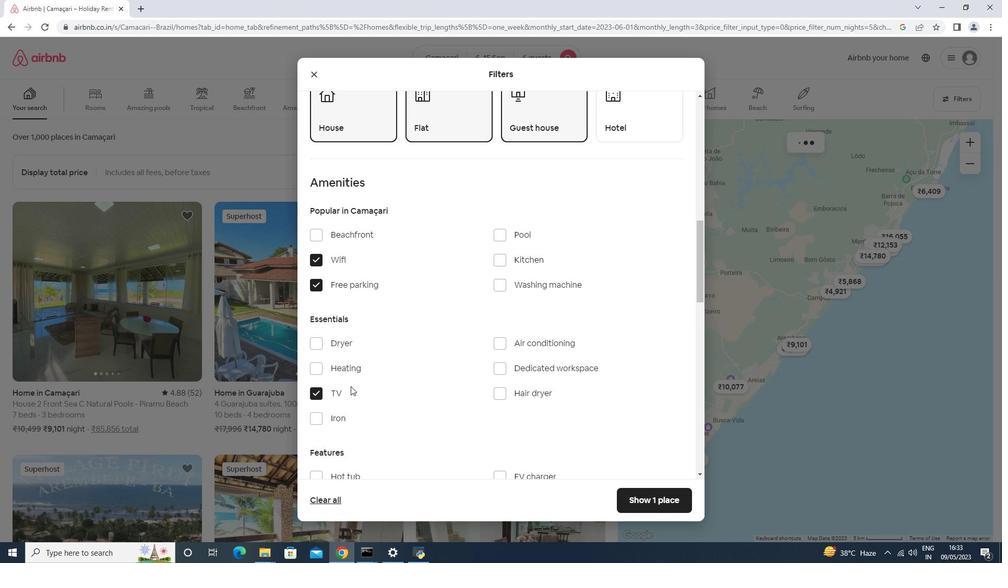 
Action: Mouse scrolled (350, 386) with delta (0, 0)
Screenshot: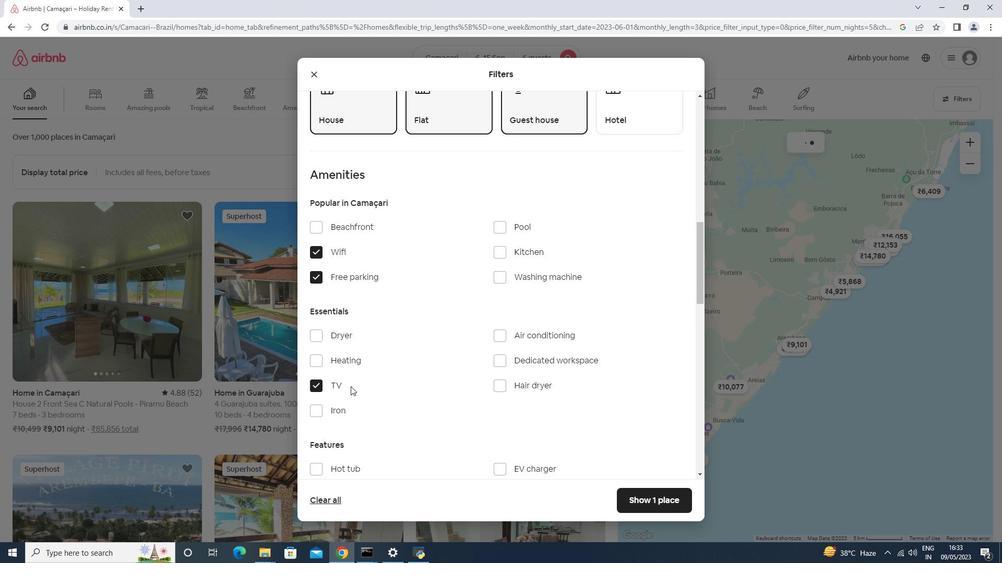 
Action: Mouse moved to (508, 347)
Screenshot: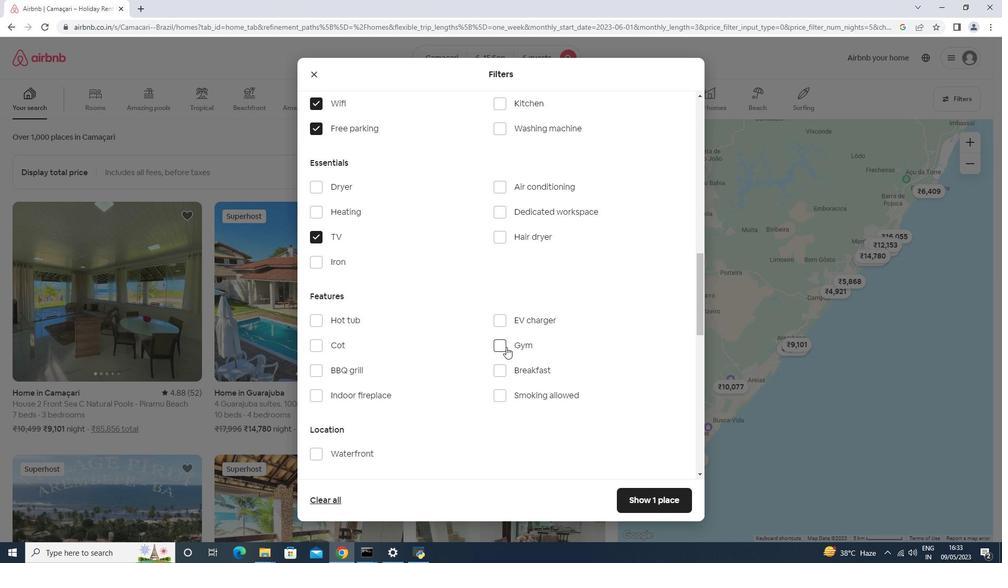 
Action: Mouse pressed left at (508, 347)
Screenshot: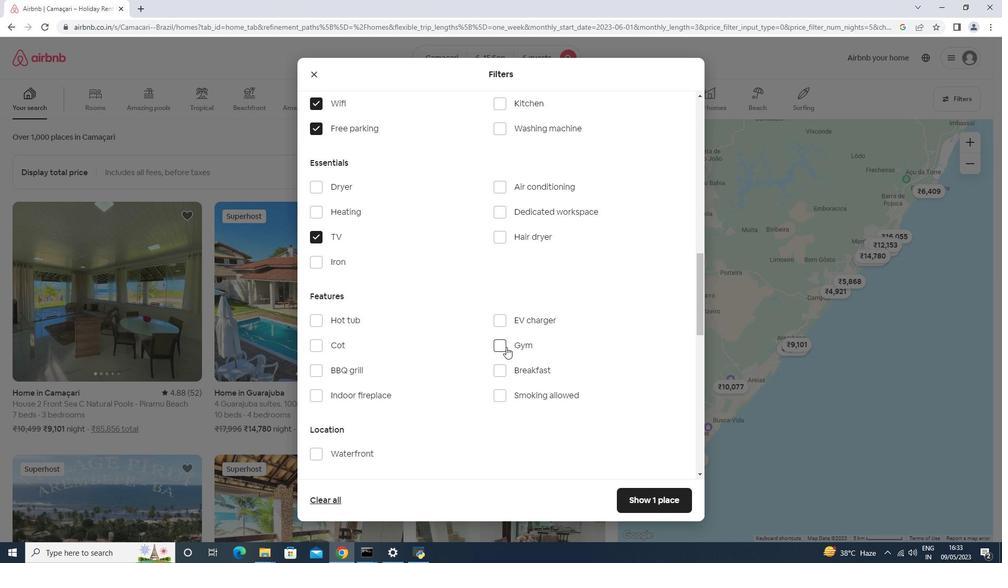 
Action: Mouse moved to (512, 370)
Screenshot: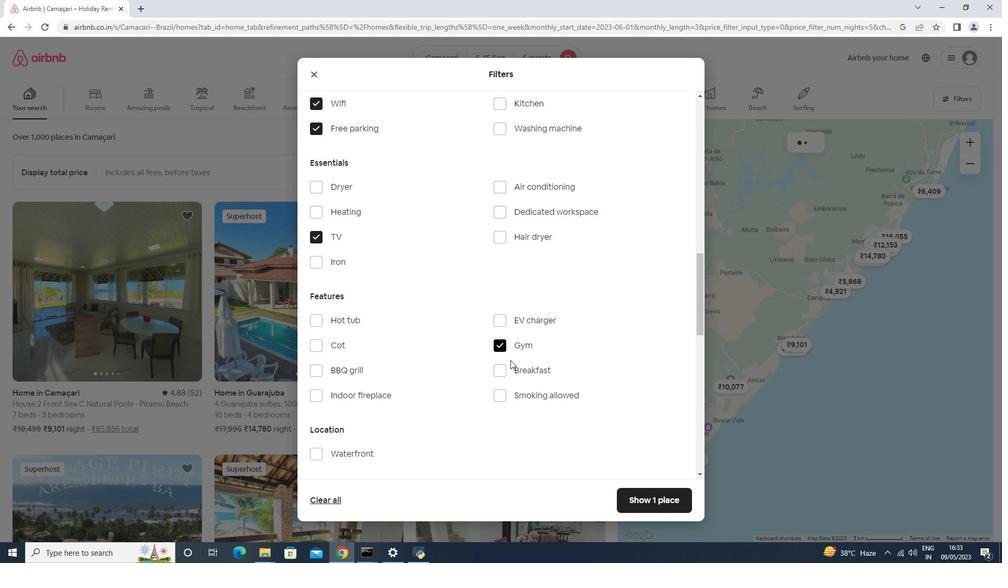 
Action: Mouse pressed left at (512, 370)
Screenshot: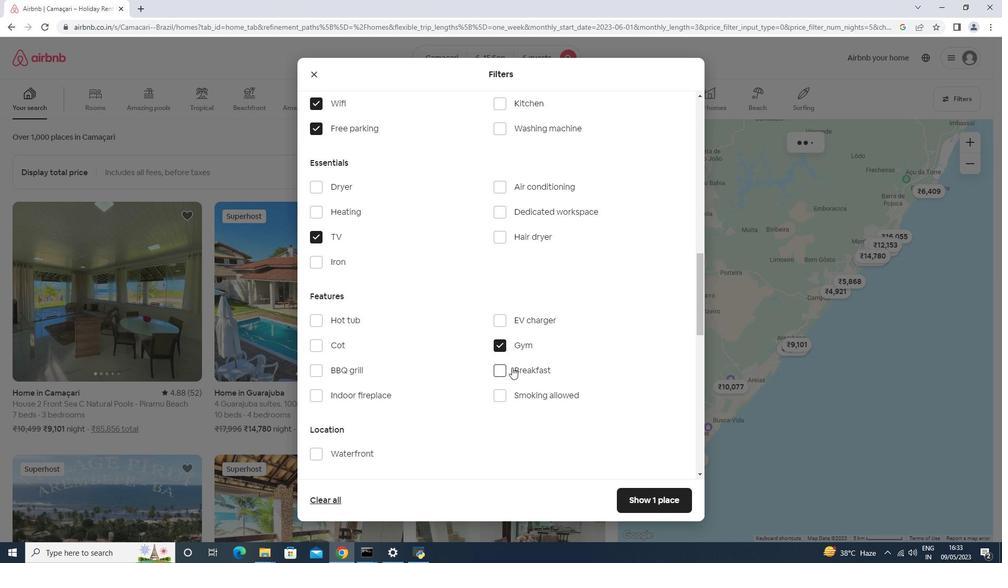 
Action: Mouse scrolled (512, 370) with delta (0, 0)
Screenshot: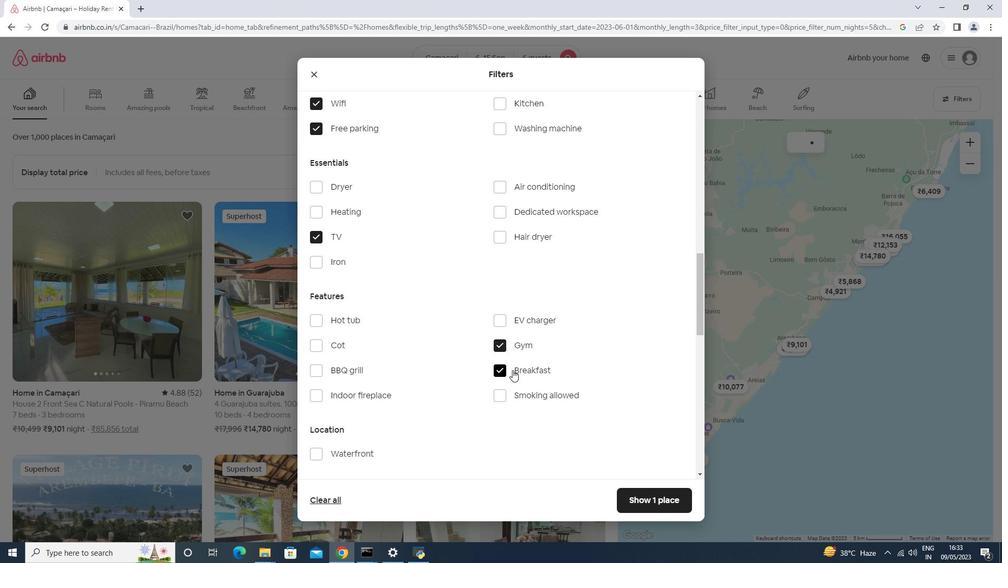 
Action: Mouse scrolled (512, 370) with delta (0, 0)
Screenshot: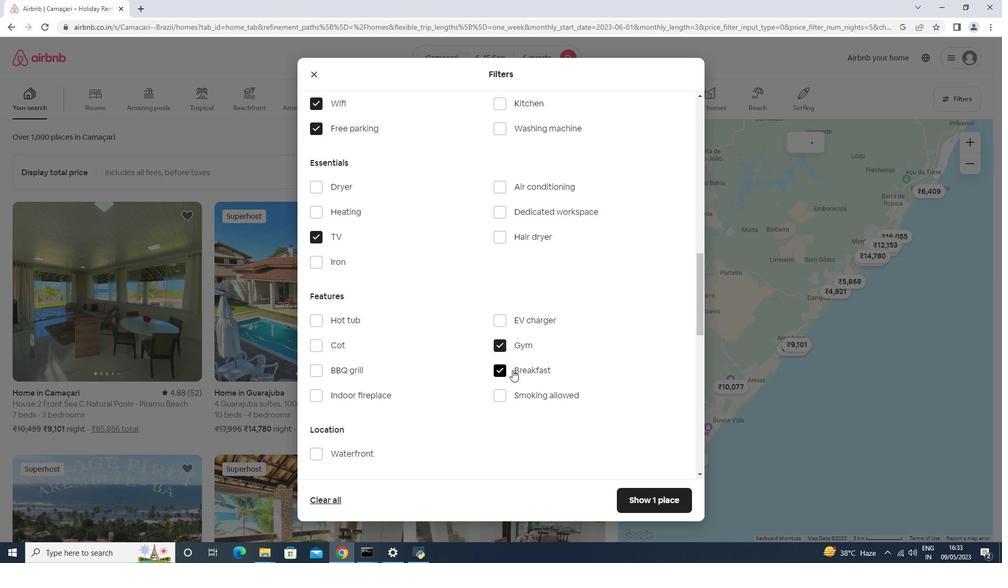 
Action: Mouse scrolled (512, 370) with delta (0, 0)
Screenshot: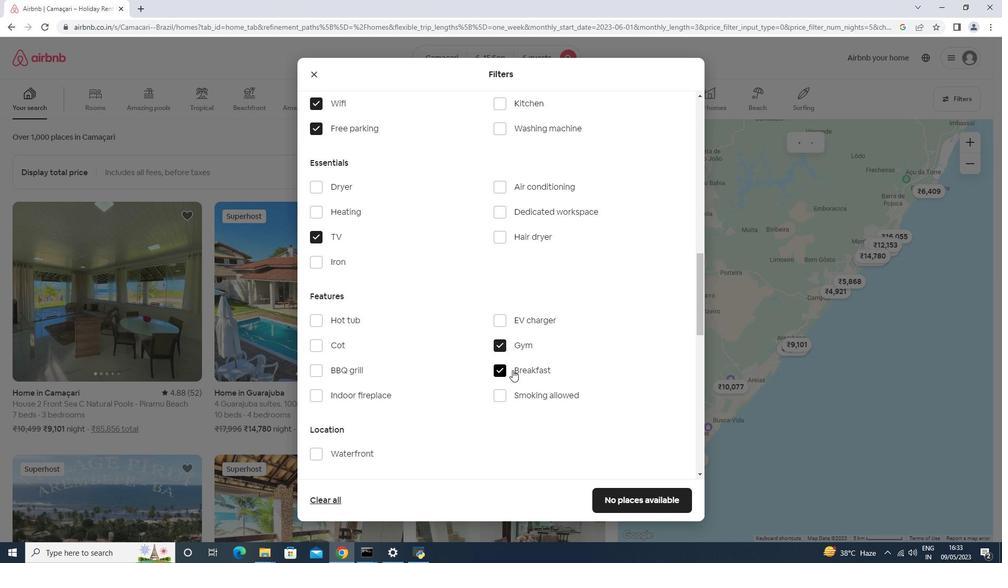 
Action: Mouse scrolled (512, 370) with delta (0, 0)
Screenshot: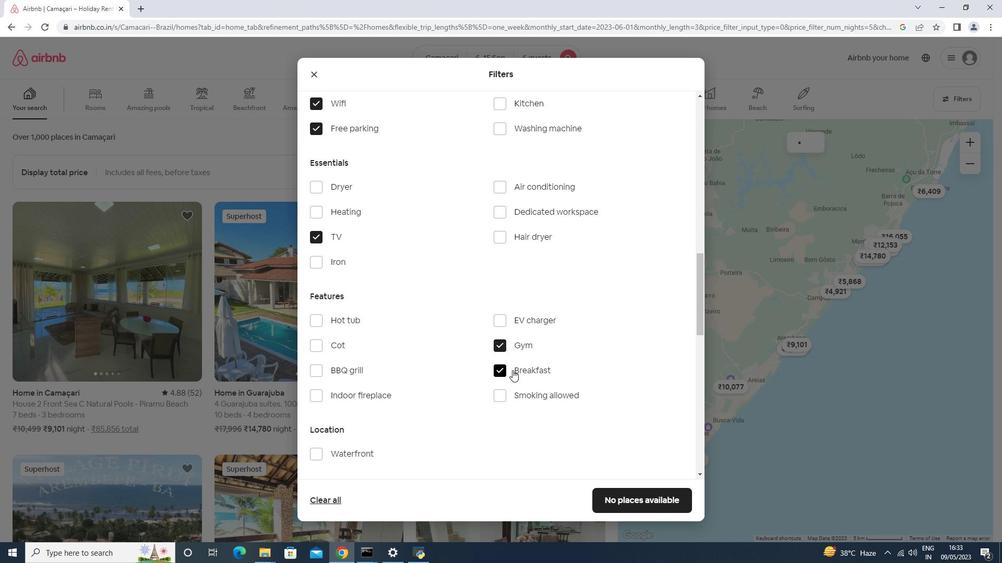 
Action: Mouse moved to (595, 382)
Screenshot: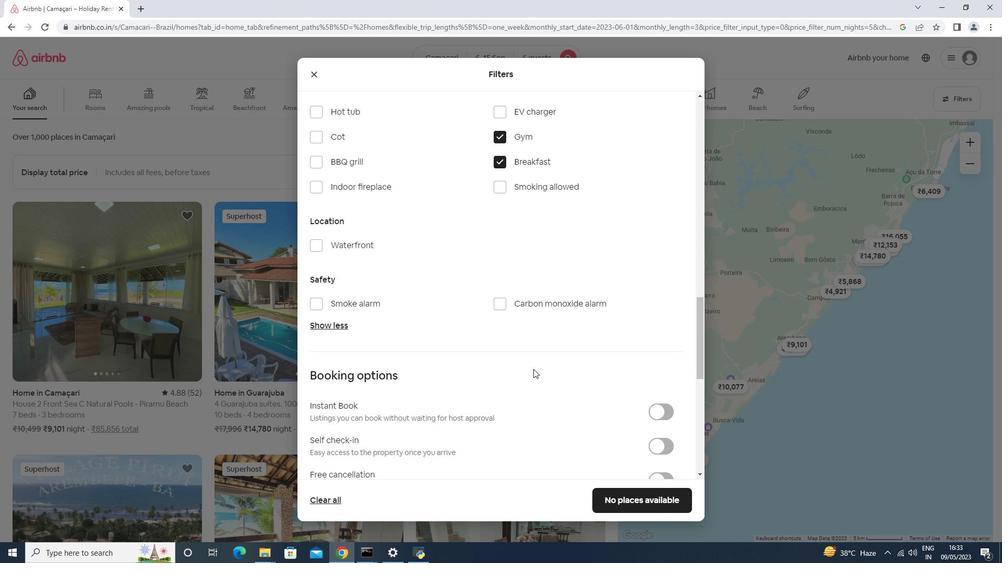 
Action: Mouse scrolled (595, 382) with delta (0, 0)
Screenshot: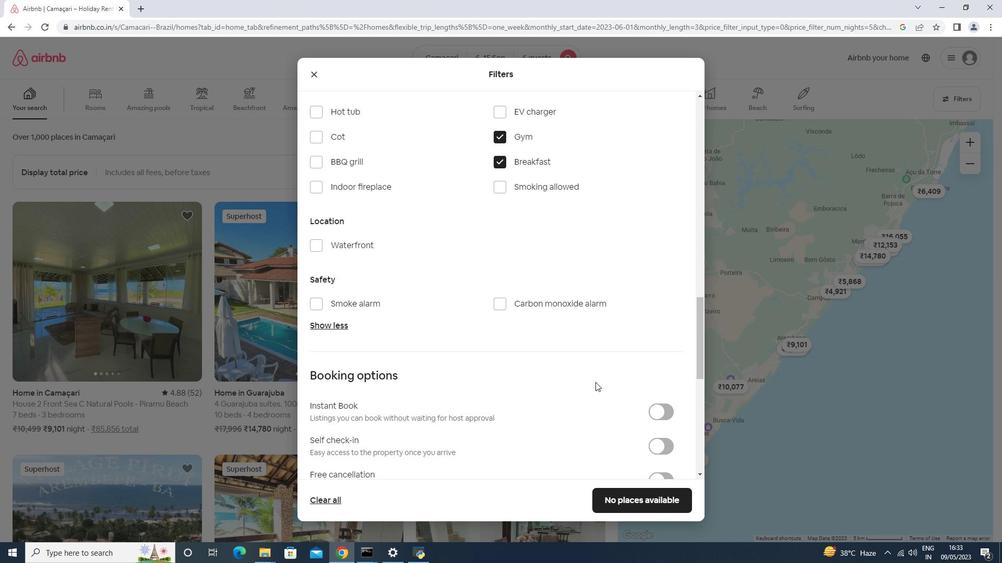 
Action: Mouse scrolled (595, 382) with delta (0, 0)
Screenshot: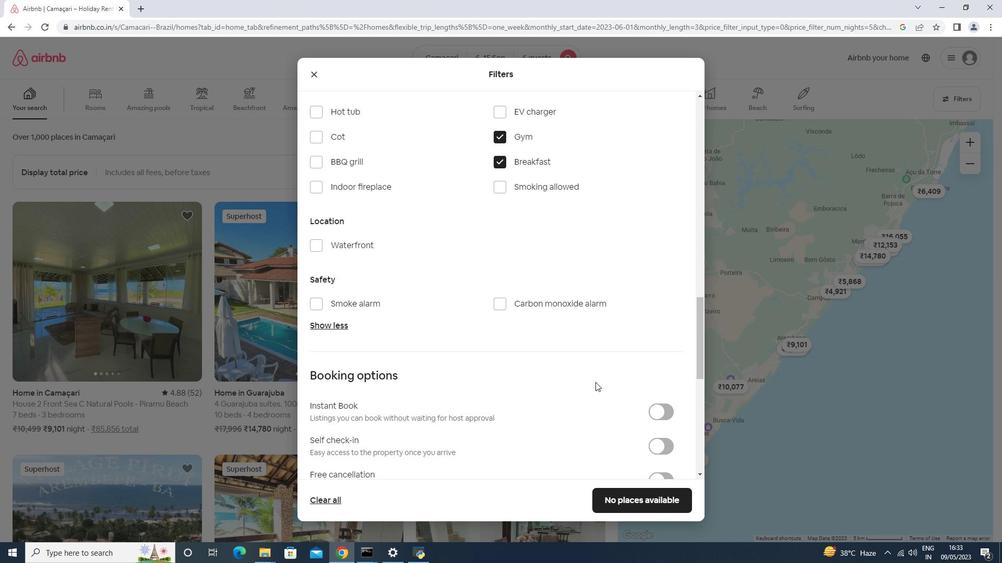 
Action: Mouse moved to (660, 345)
Screenshot: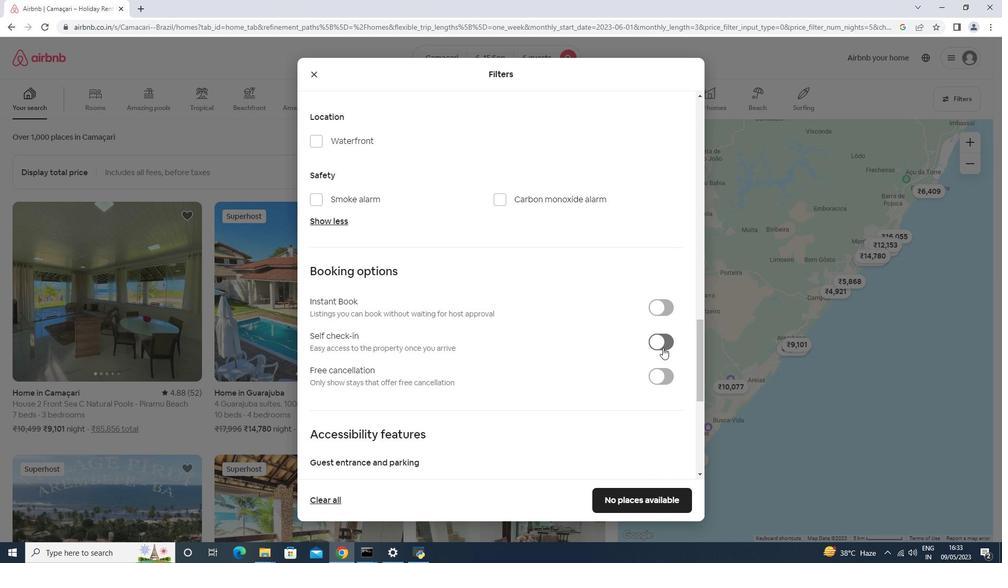 
Action: Mouse pressed left at (660, 345)
Screenshot: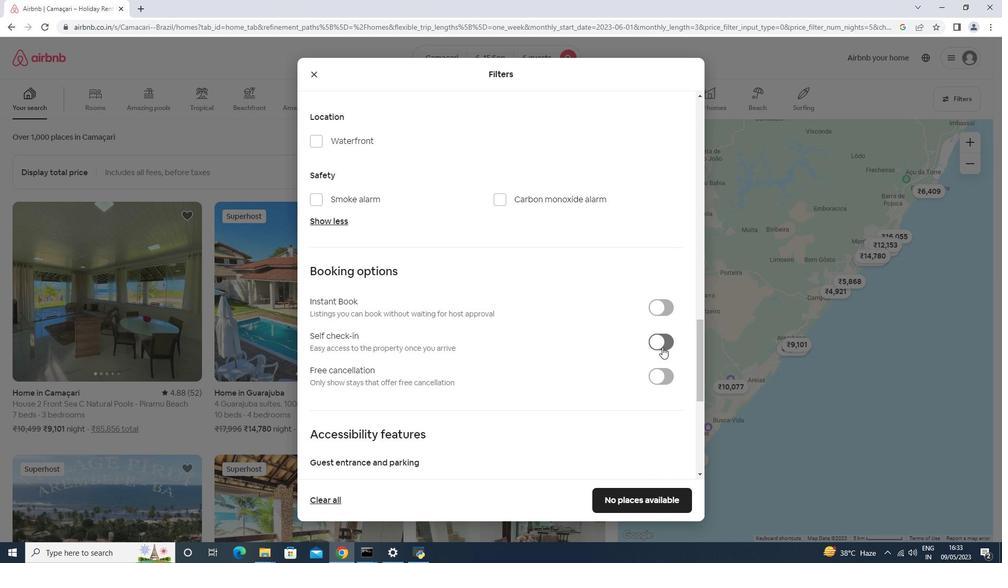 
Action: Mouse scrolled (660, 344) with delta (0, 0)
Screenshot: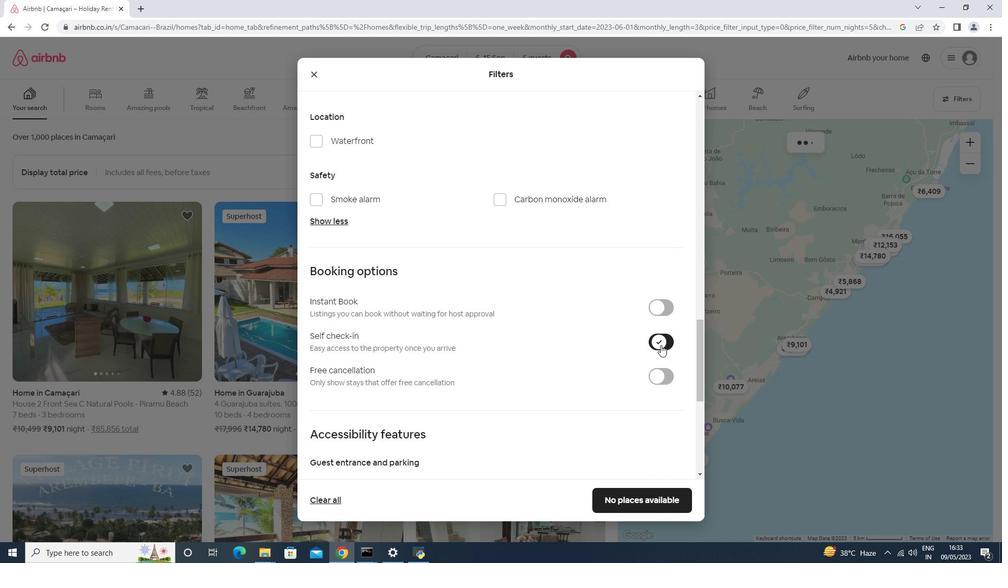 
Action: Mouse scrolled (660, 344) with delta (0, 0)
Screenshot: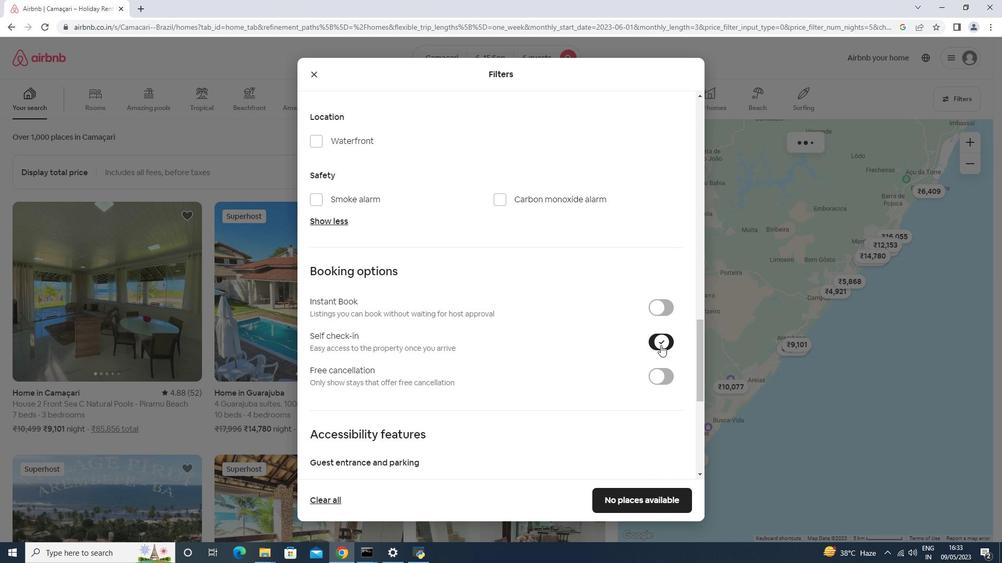
Action: Mouse scrolled (660, 344) with delta (0, 0)
Screenshot: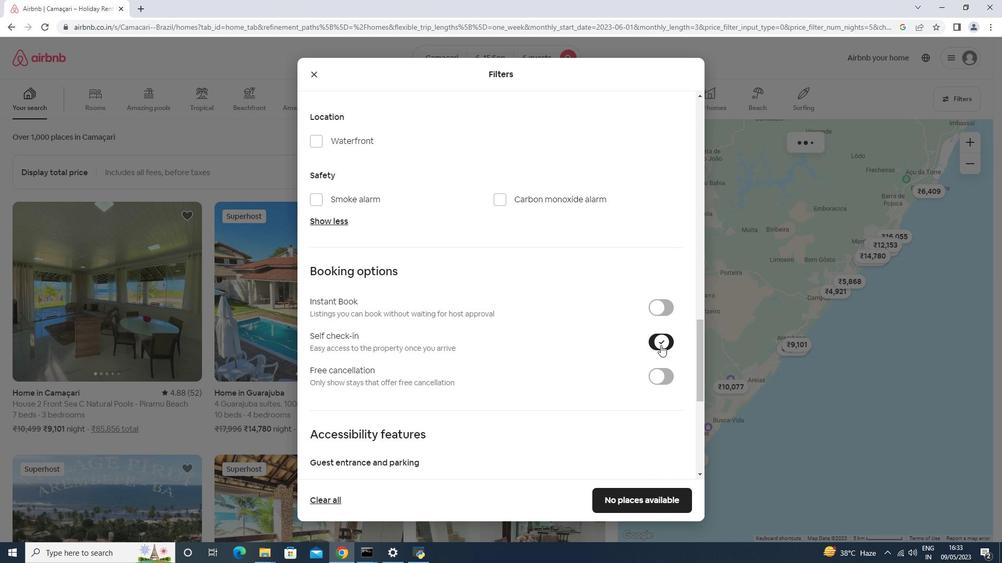 
Action: Mouse scrolled (660, 344) with delta (0, 0)
Screenshot: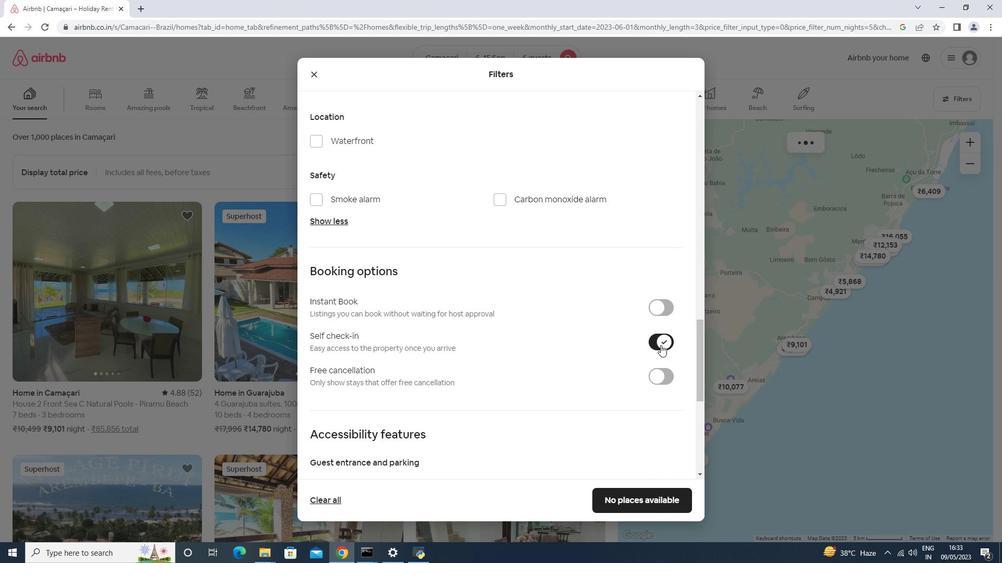 
Action: Mouse scrolled (660, 344) with delta (0, 0)
Screenshot: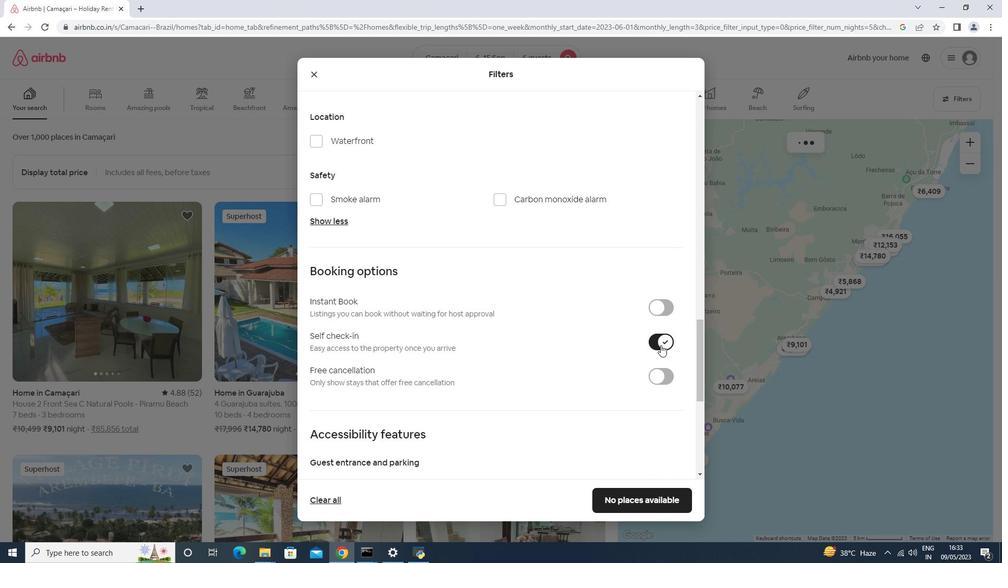 
Action: Mouse moved to (607, 367)
Screenshot: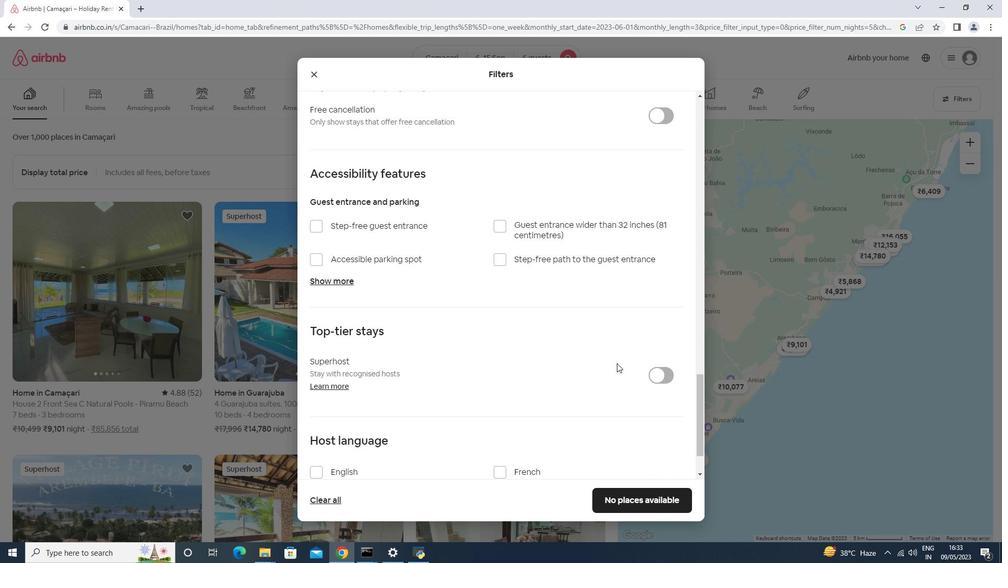 
Action: Mouse scrolled (607, 366) with delta (0, 0)
Screenshot: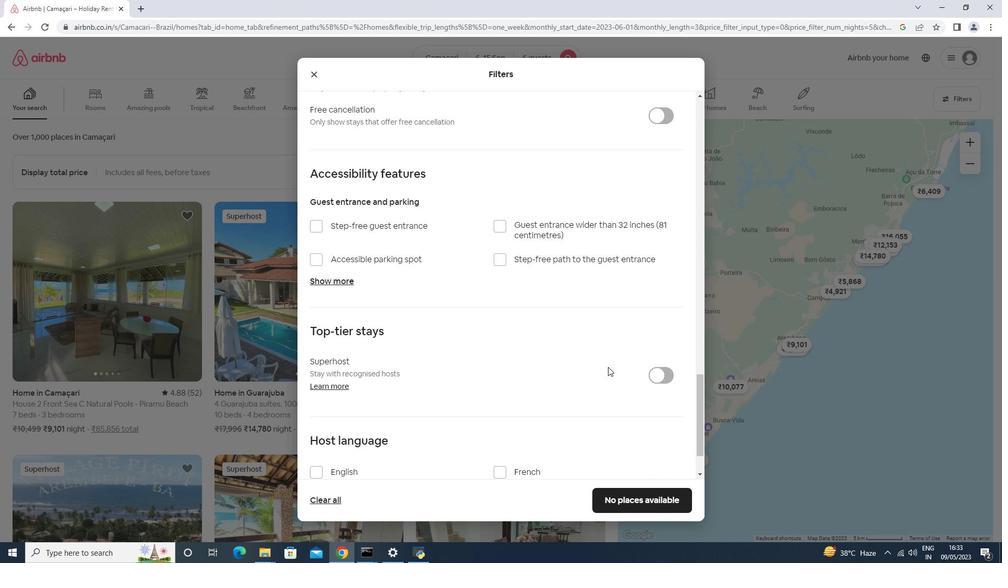 
Action: Mouse scrolled (607, 366) with delta (0, 0)
Screenshot: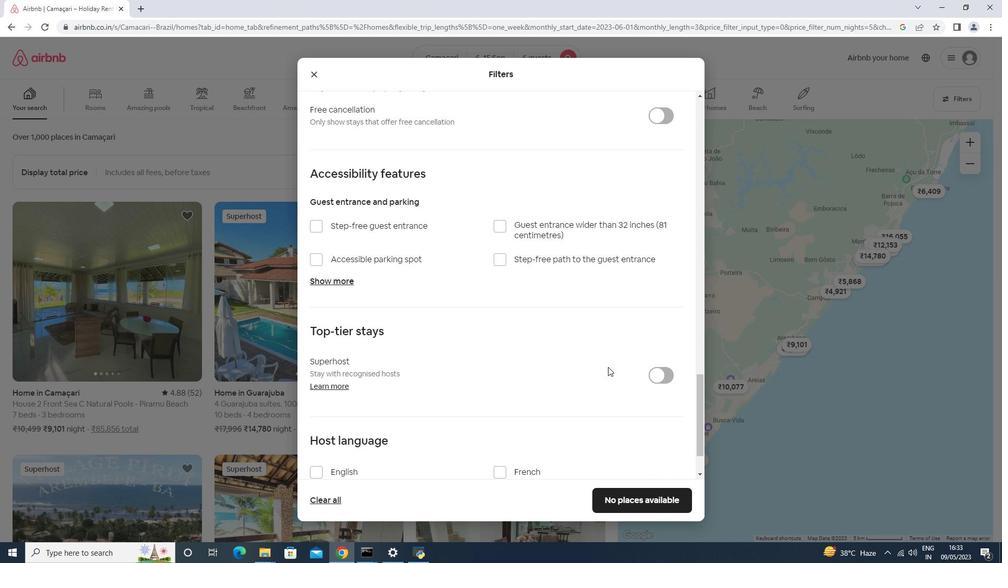 
Action: Mouse scrolled (607, 366) with delta (0, 0)
Screenshot: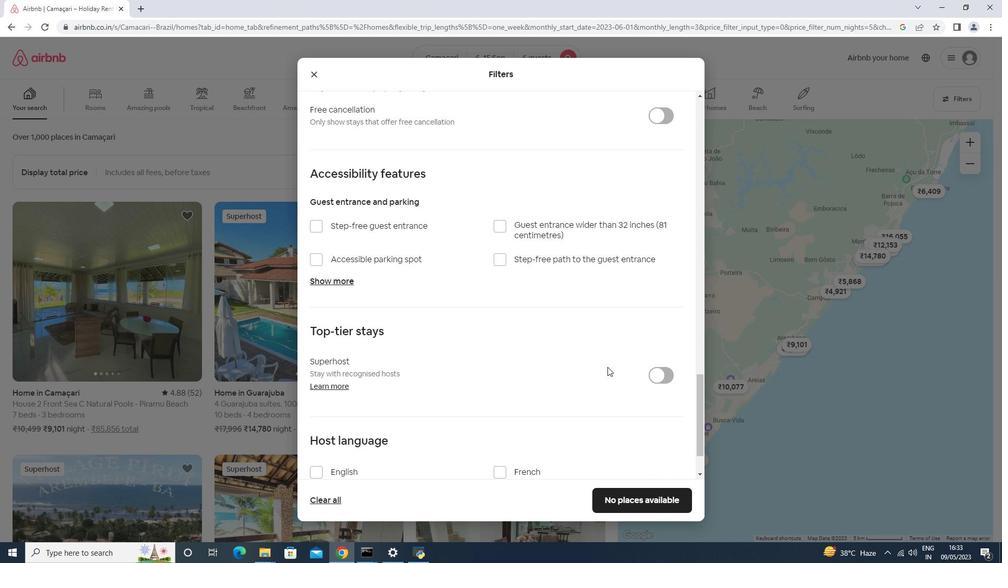 
Action: Mouse moved to (607, 367)
Screenshot: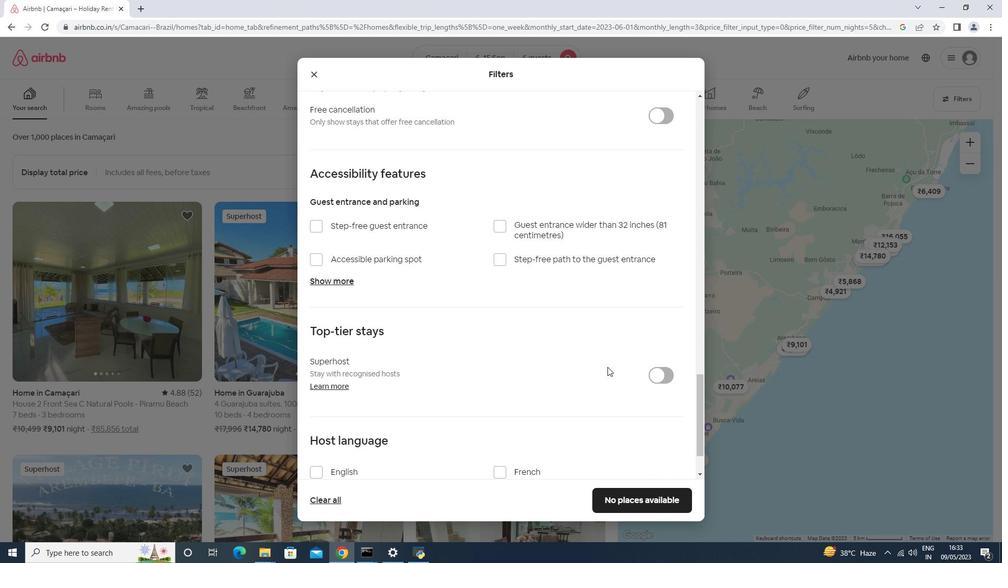 
Action: Mouse scrolled (607, 366) with delta (0, 0)
Screenshot: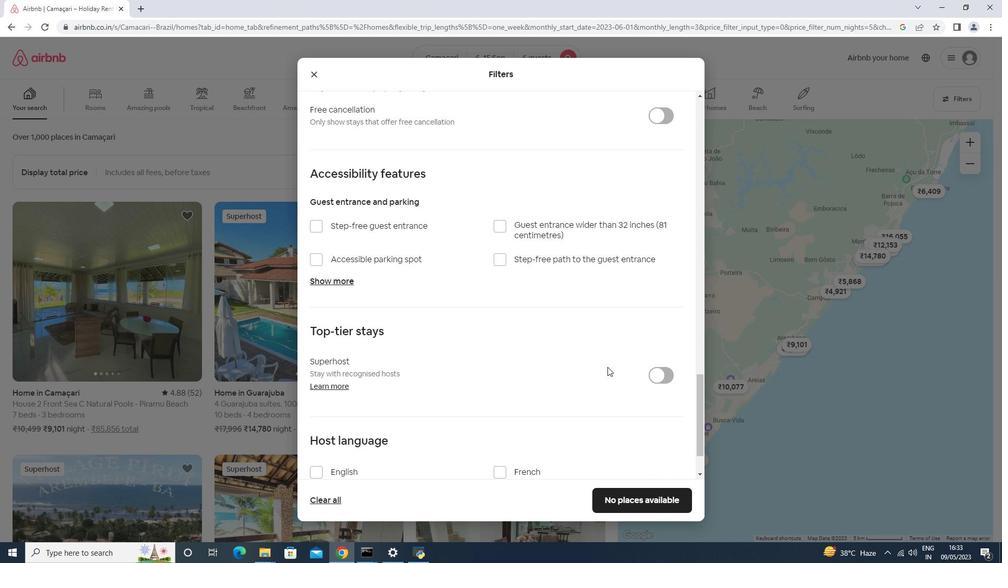
Action: Mouse moved to (330, 403)
Screenshot: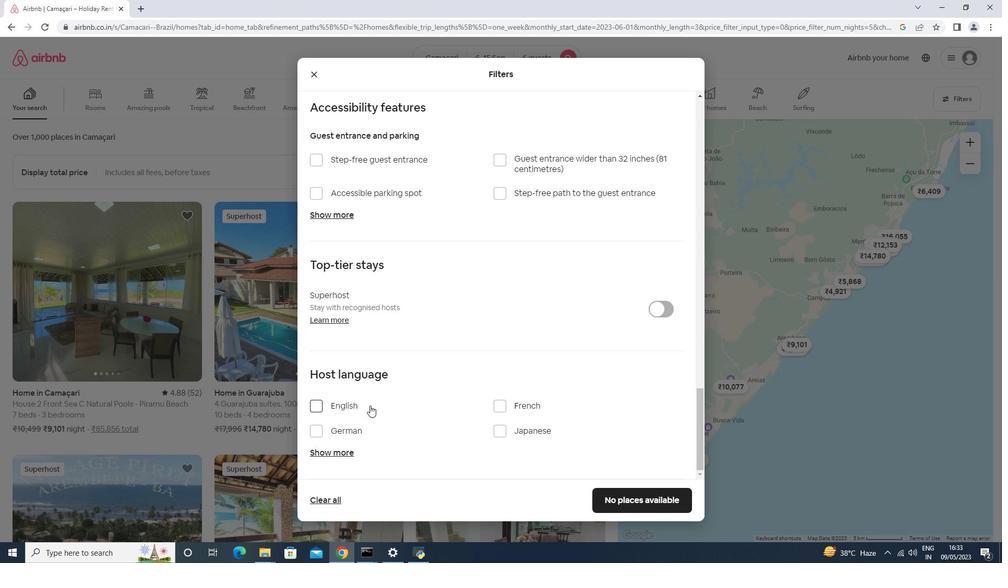 
Action: Mouse pressed left at (330, 403)
Screenshot: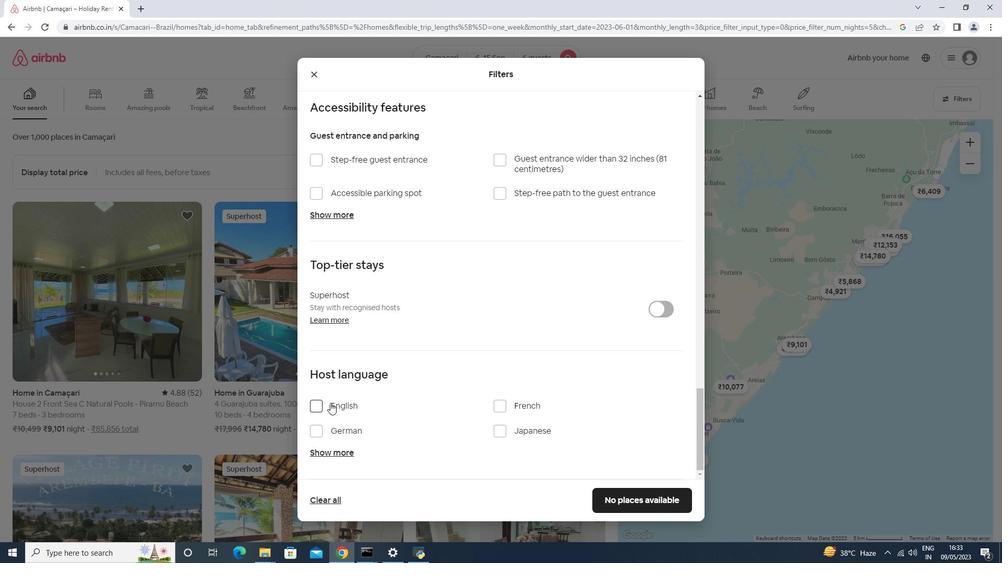 
Action: Mouse moved to (640, 491)
Screenshot: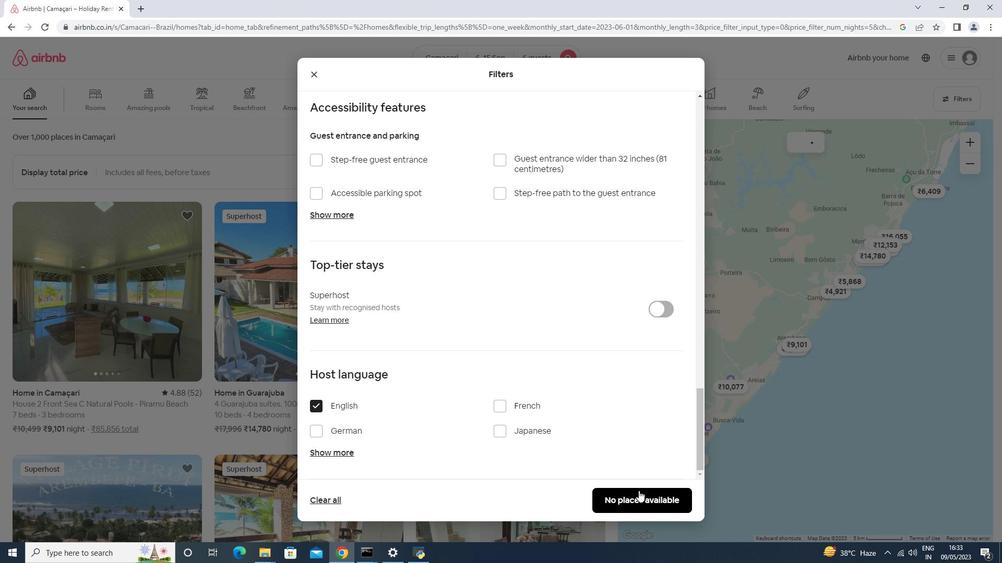 
Action: Mouse pressed left at (640, 491)
Screenshot: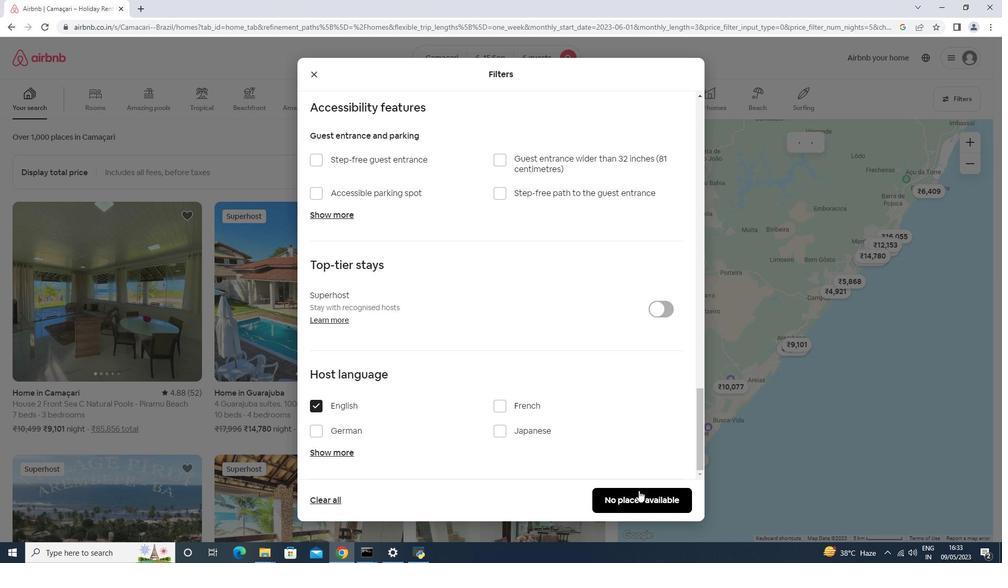 
